 Task: Create a due date automation trigger when advanced on, on the monday of the week before a card is due add fields without custom field "Resume" set to a number lower or equal to 1 and greater than 10 at 11:00 AM.
Action: Mouse moved to (920, 289)
Screenshot: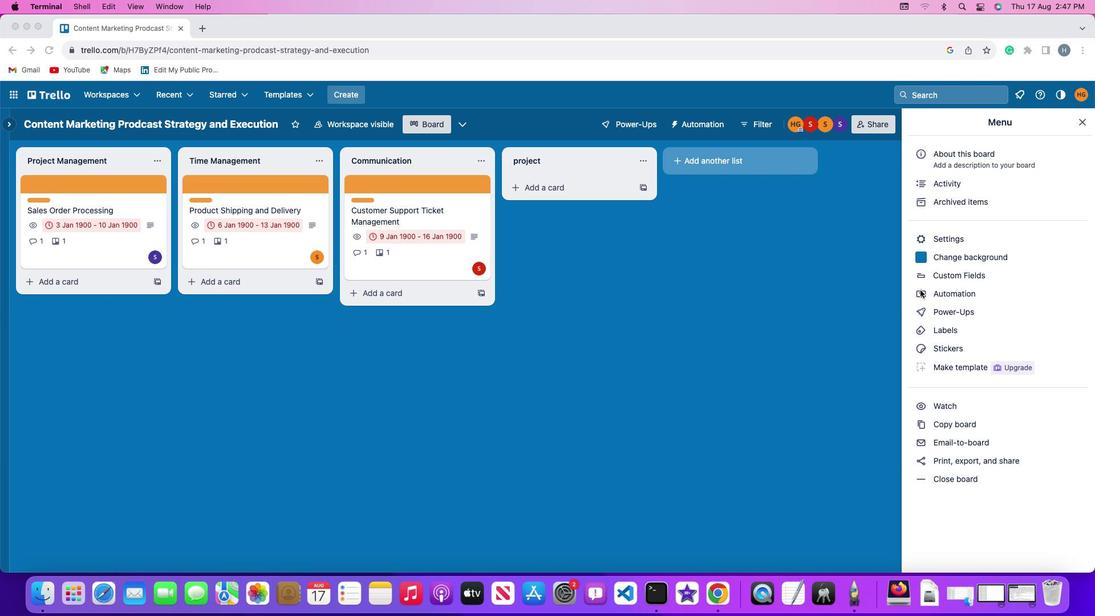
Action: Mouse pressed left at (920, 289)
Screenshot: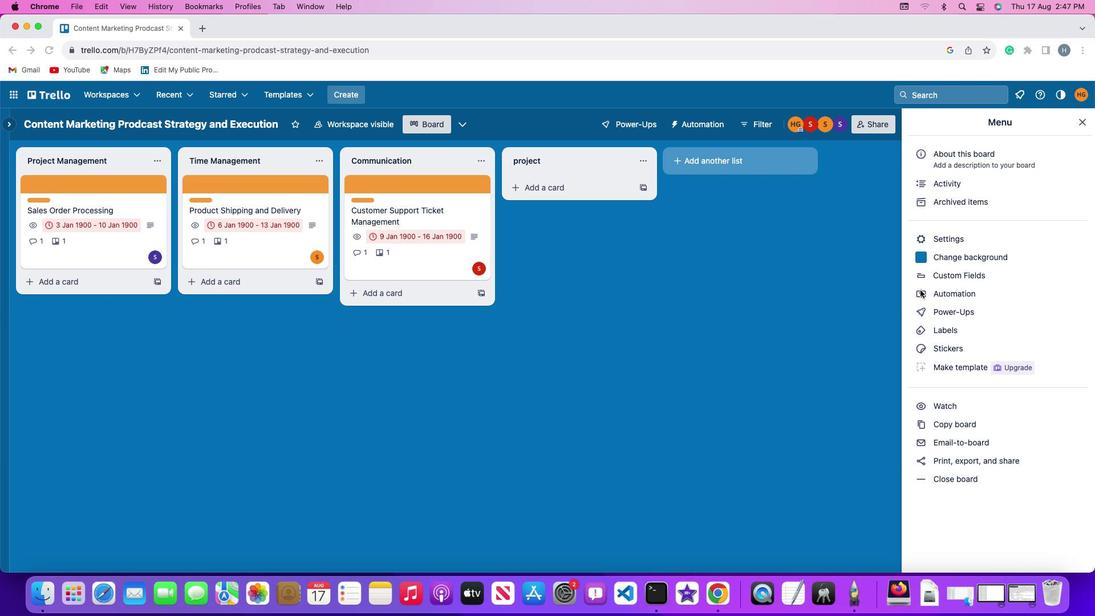 
Action: Mouse moved to (920, 289)
Screenshot: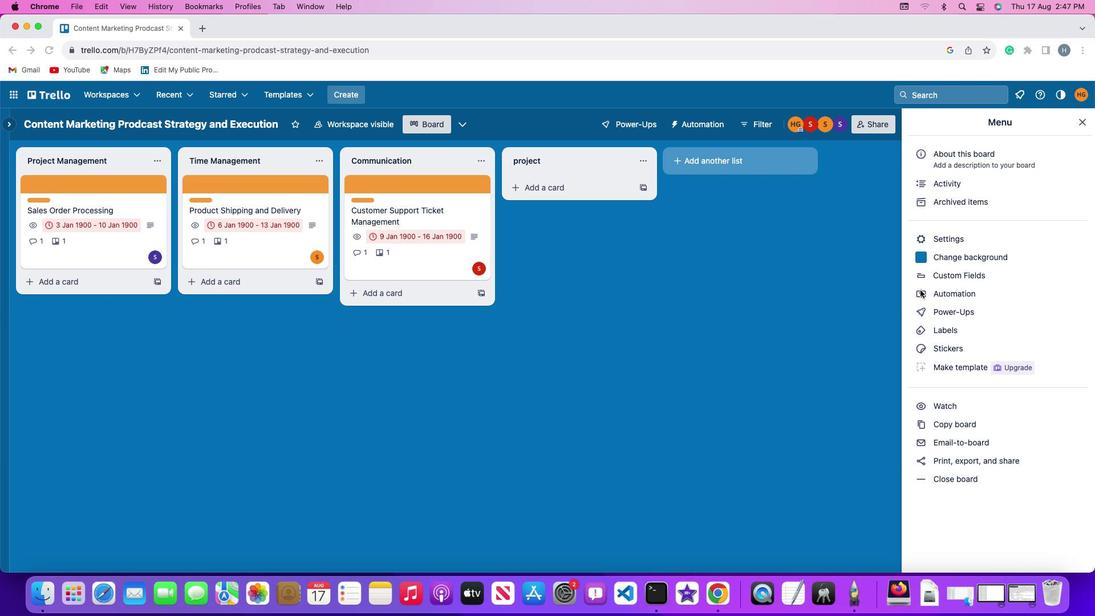 
Action: Mouse pressed left at (920, 289)
Screenshot: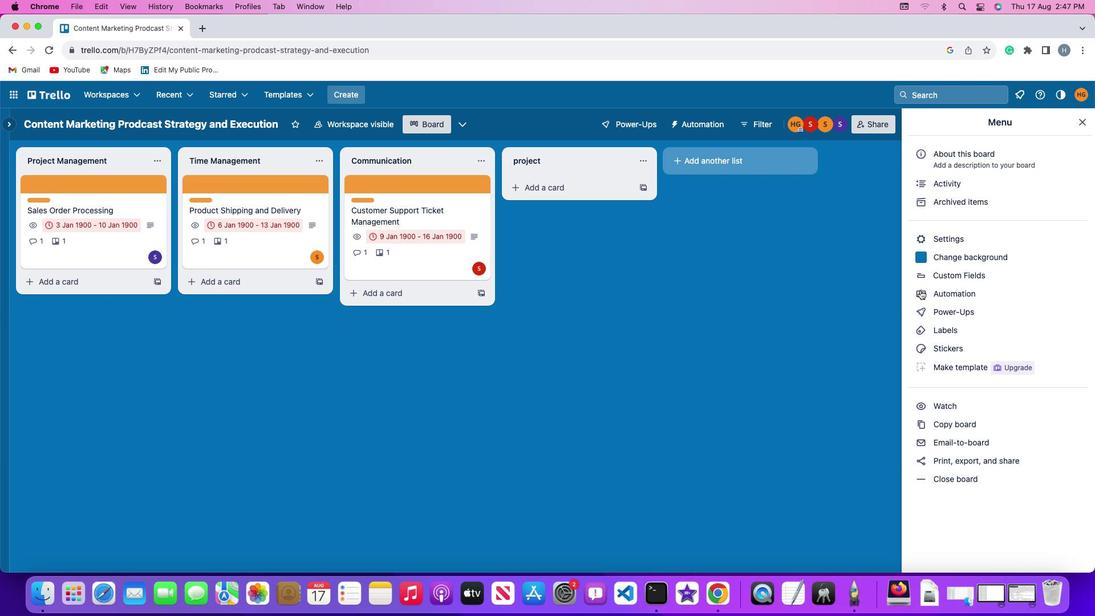 
Action: Mouse moved to (51, 266)
Screenshot: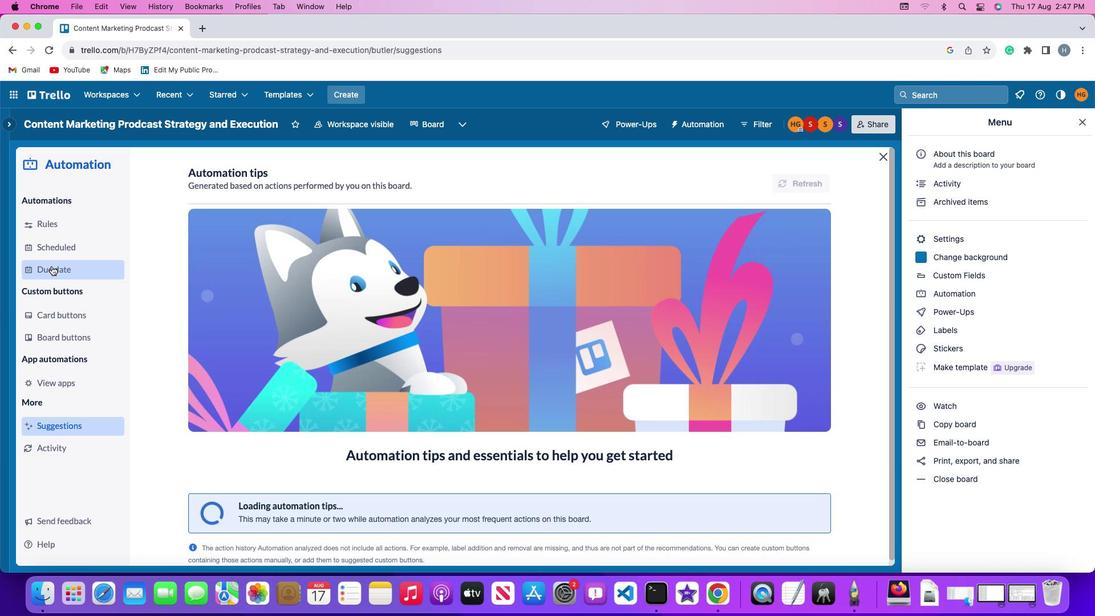 
Action: Mouse pressed left at (51, 266)
Screenshot: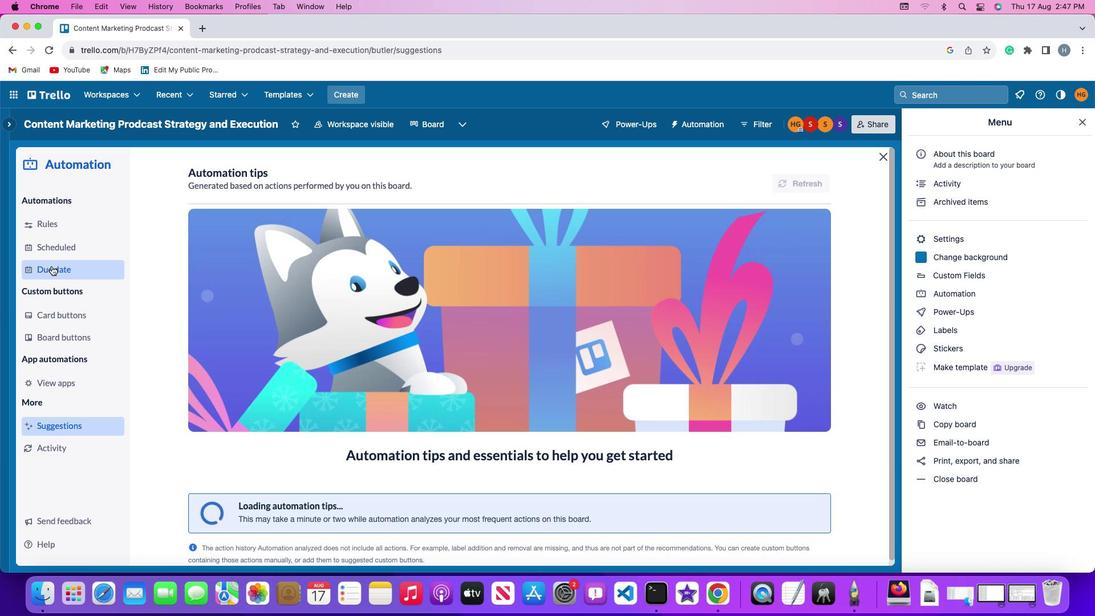 
Action: Mouse moved to (773, 176)
Screenshot: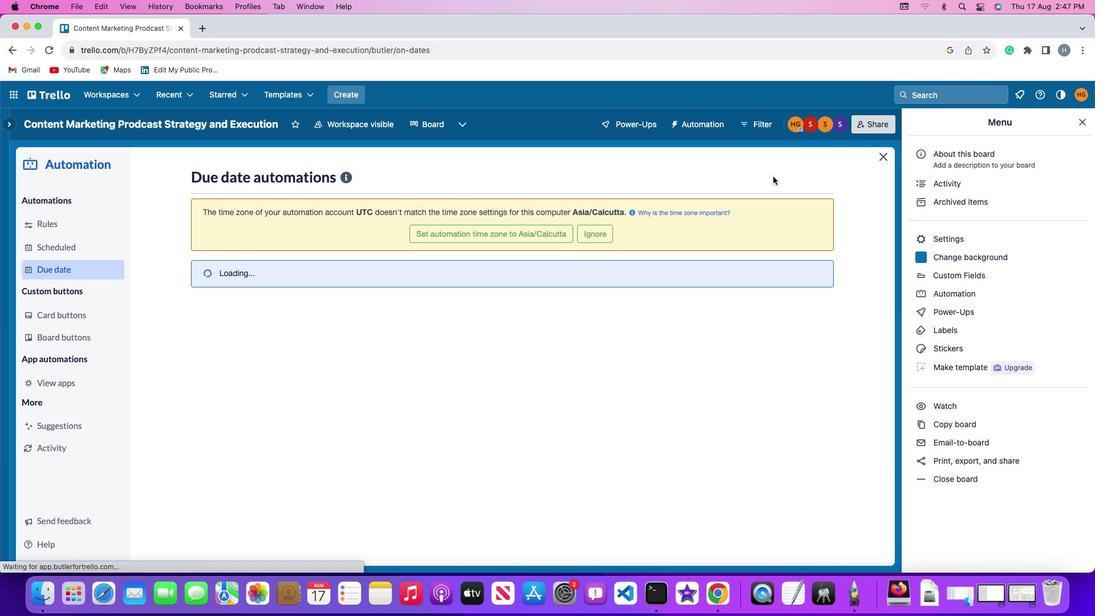 
Action: Mouse pressed left at (773, 176)
Screenshot: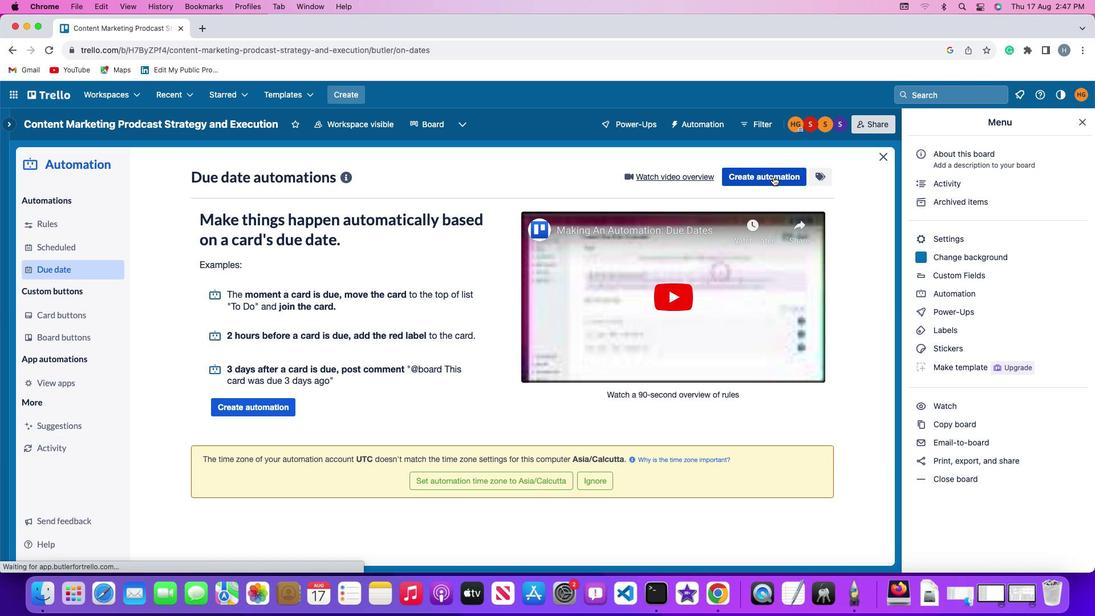 
Action: Mouse moved to (201, 282)
Screenshot: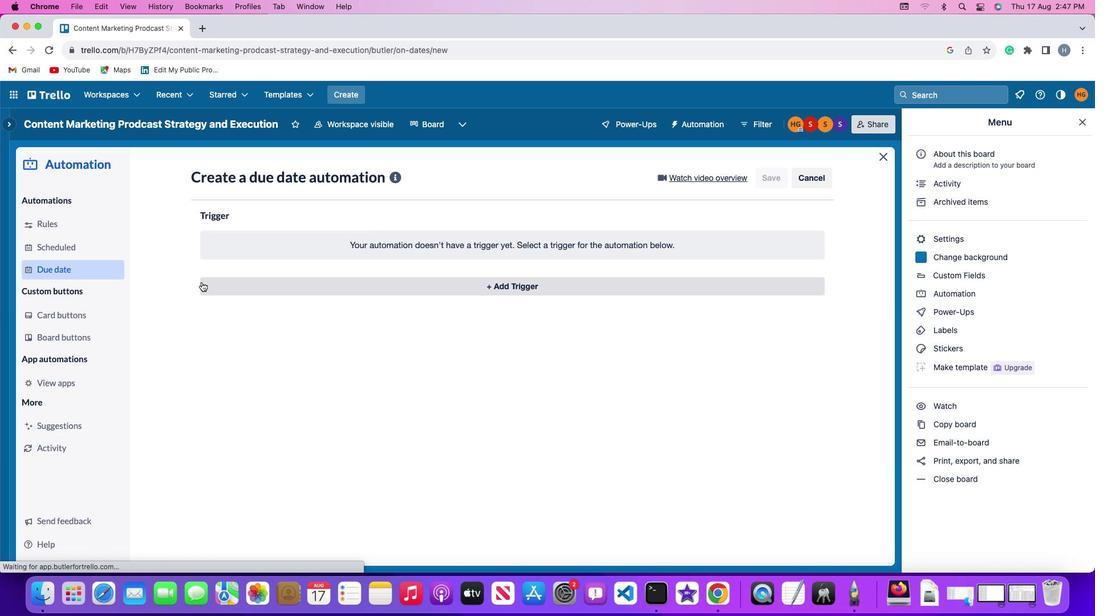 
Action: Mouse pressed left at (201, 282)
Screenshot: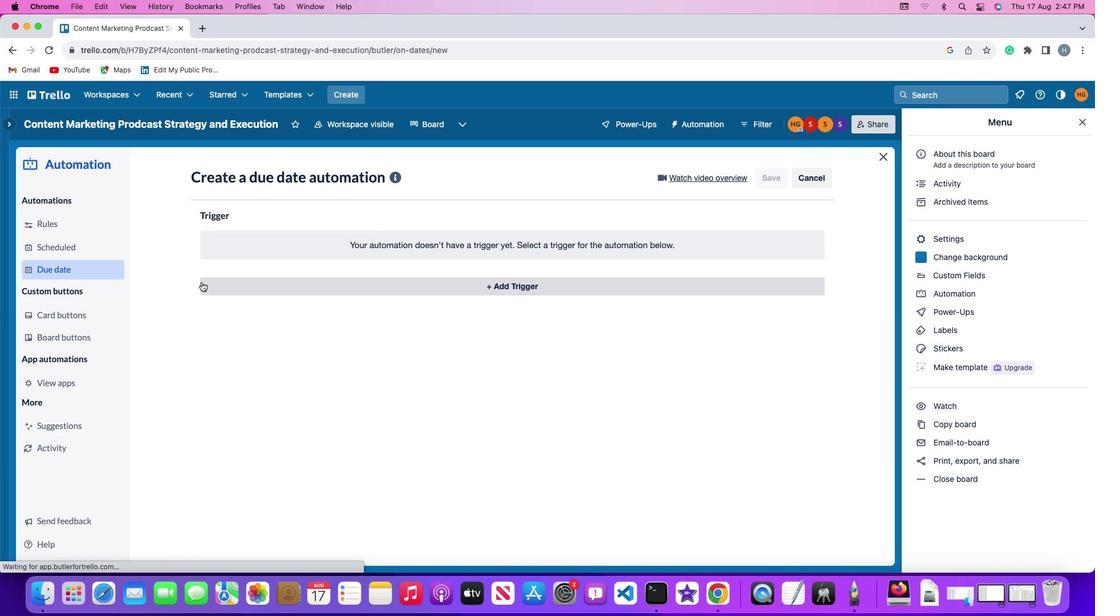 
Action: Mouse moved to (244, 491)
Screenshot: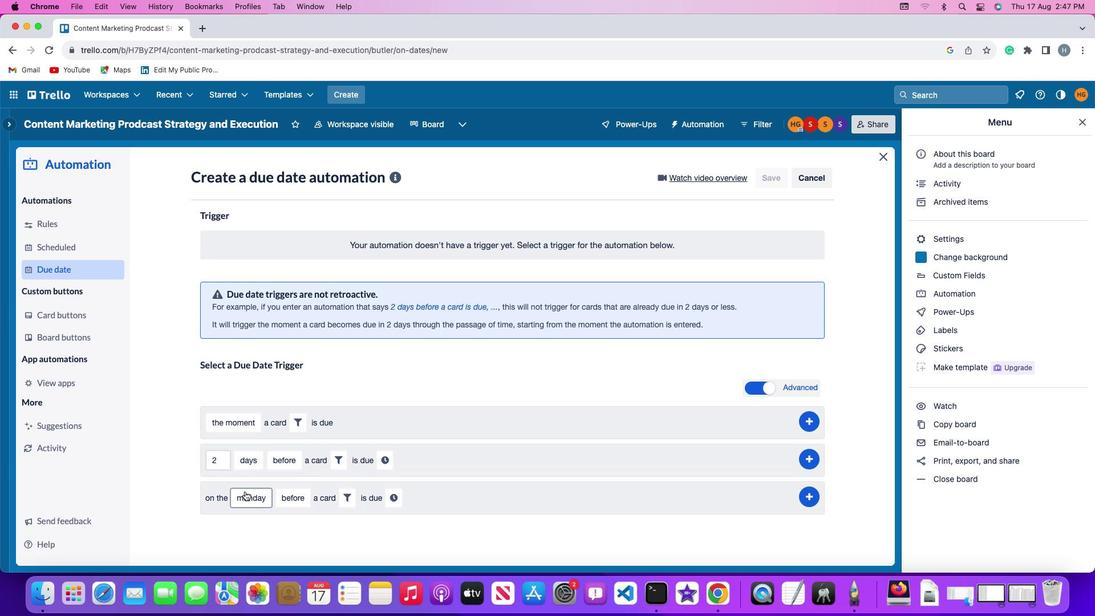 
Action: Mouse pressed left at (244, 491)
Screenshot: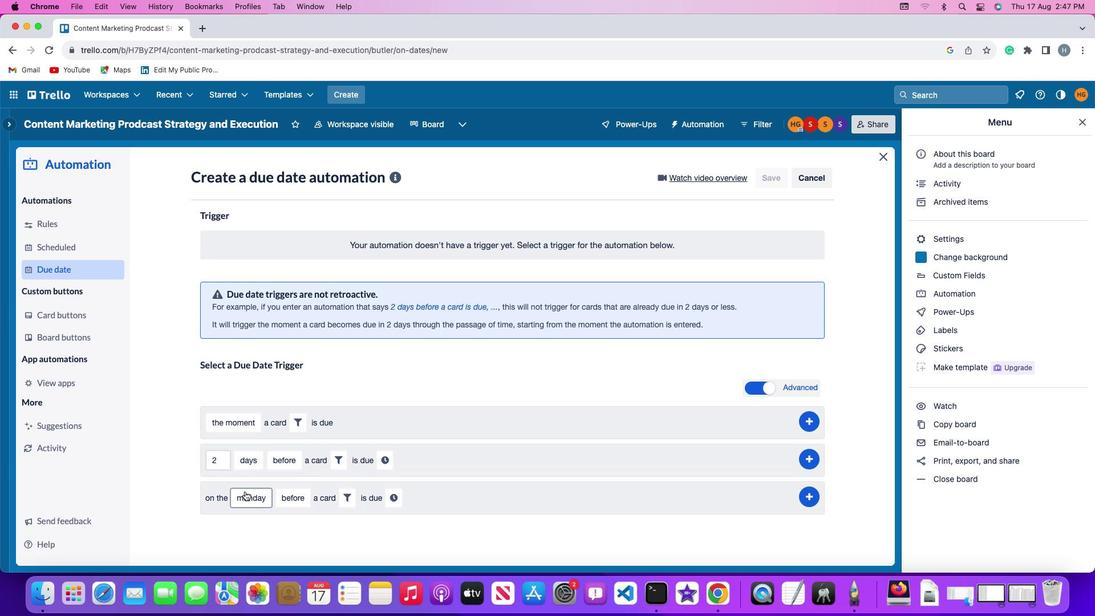 
Action: Mouse moved to (257, 340)
Screenshot: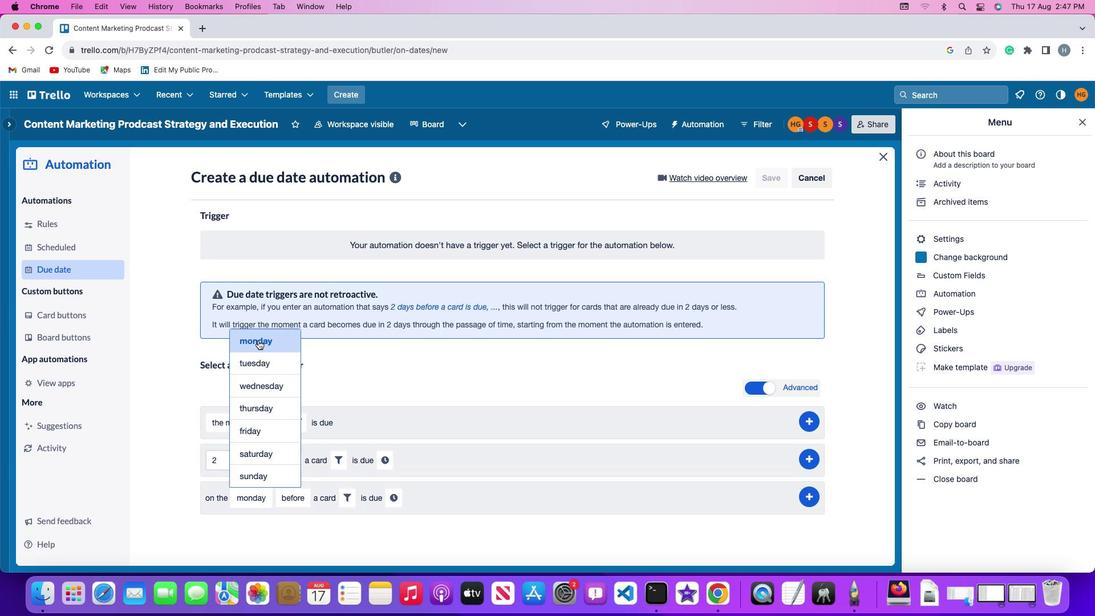 
Action: Mouse pressed left at (257, 340)
Screenshot: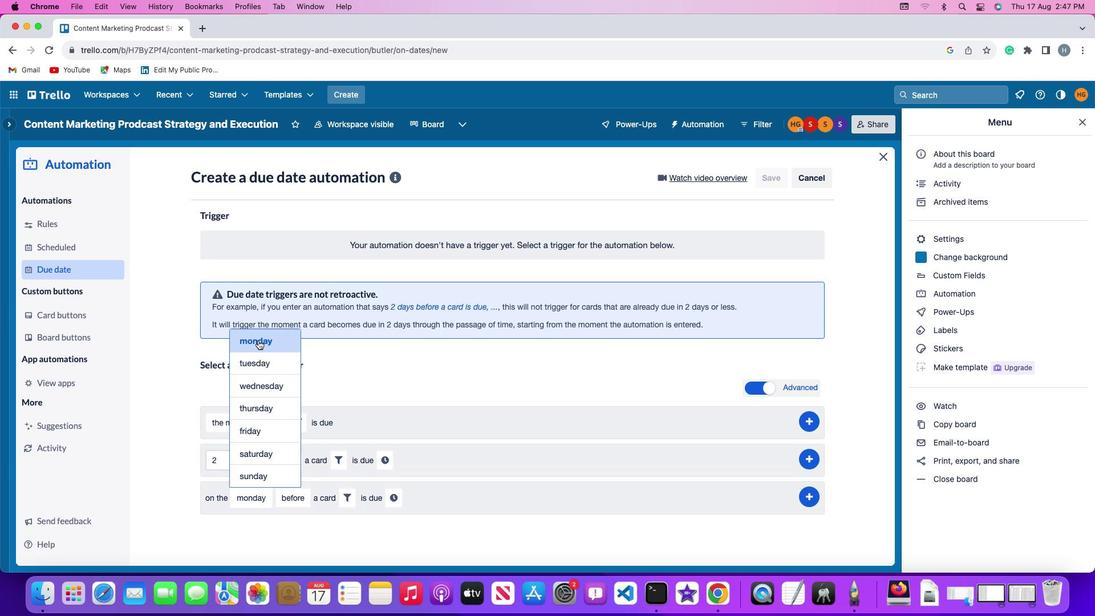 
Action: Mouse moved to (285, 487)
Screenshot: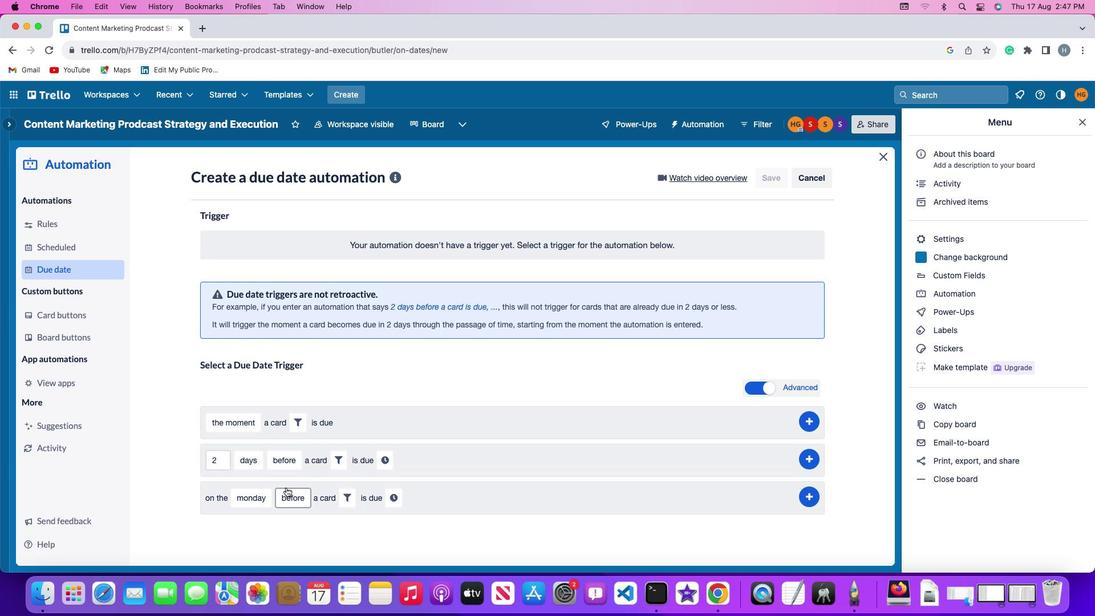 
Action: Mouse pressed left at (285, 487)
Screenshot: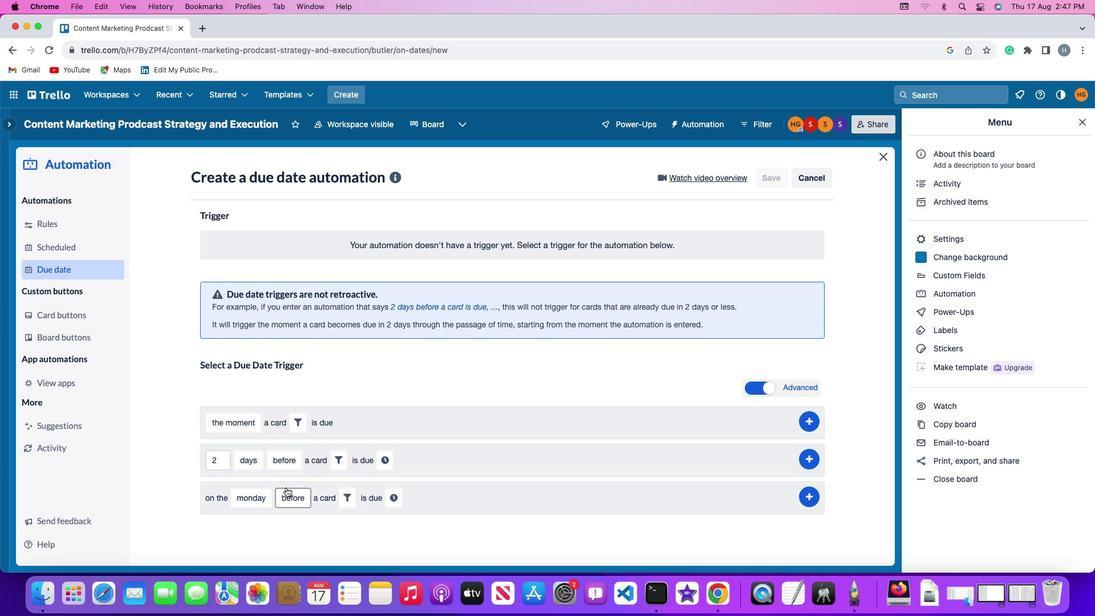 
Action: Mouse moved to (294, 475)
Screenshot: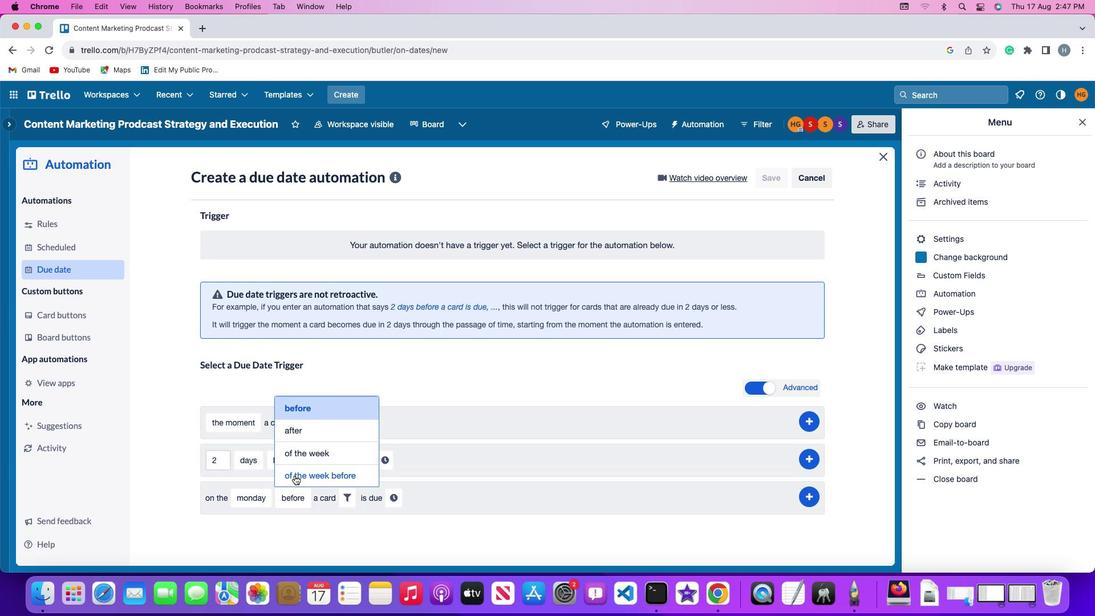 
Action: Mouse pressed left at (294, 475)
Screenshot: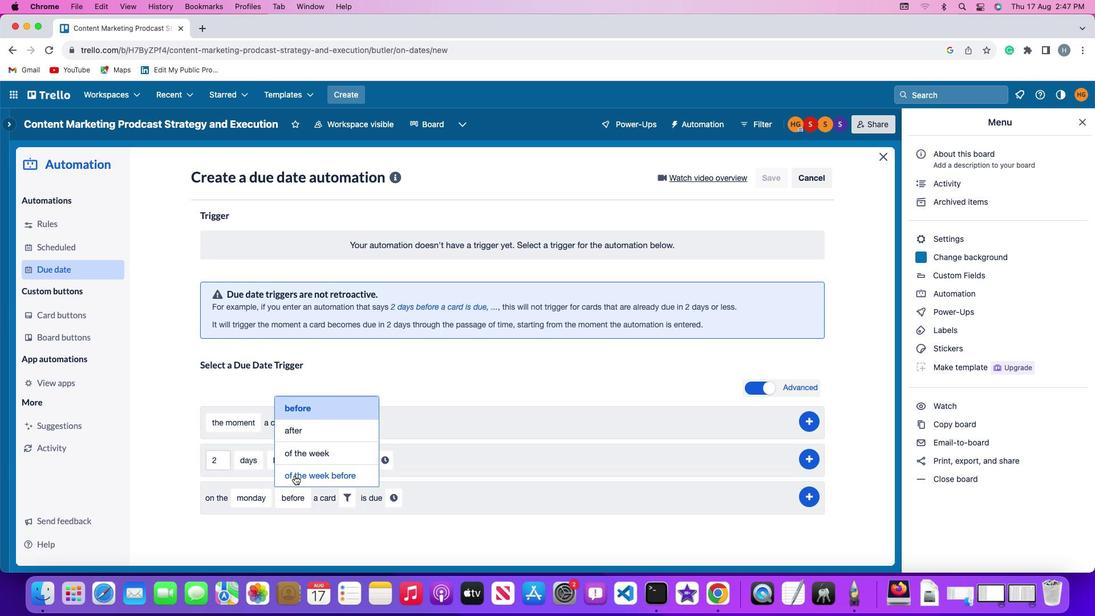 
Action: Mouse moved to (386, 498)
Screenshot: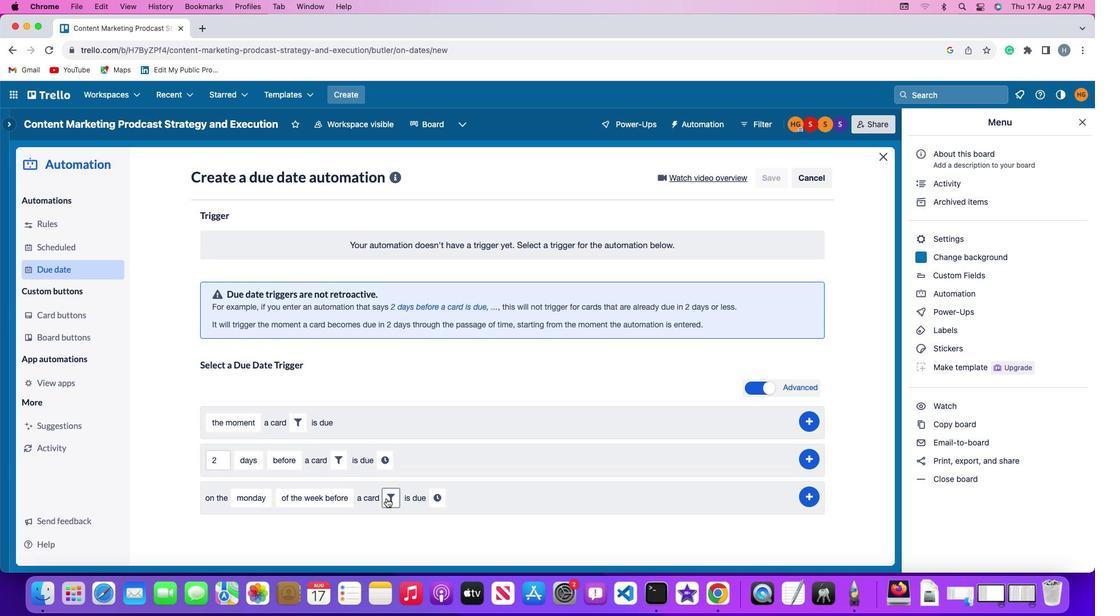 
Action: Mouse pressed left at (386, 498)
Screenshot: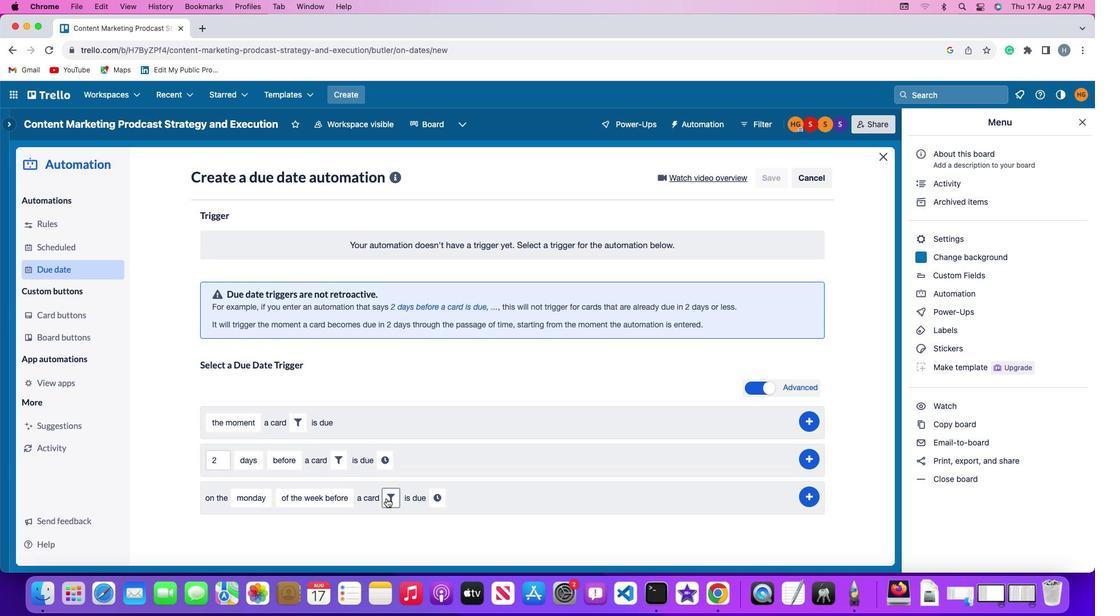 
Action: Mouse moved to (570, 538)
Screenshot: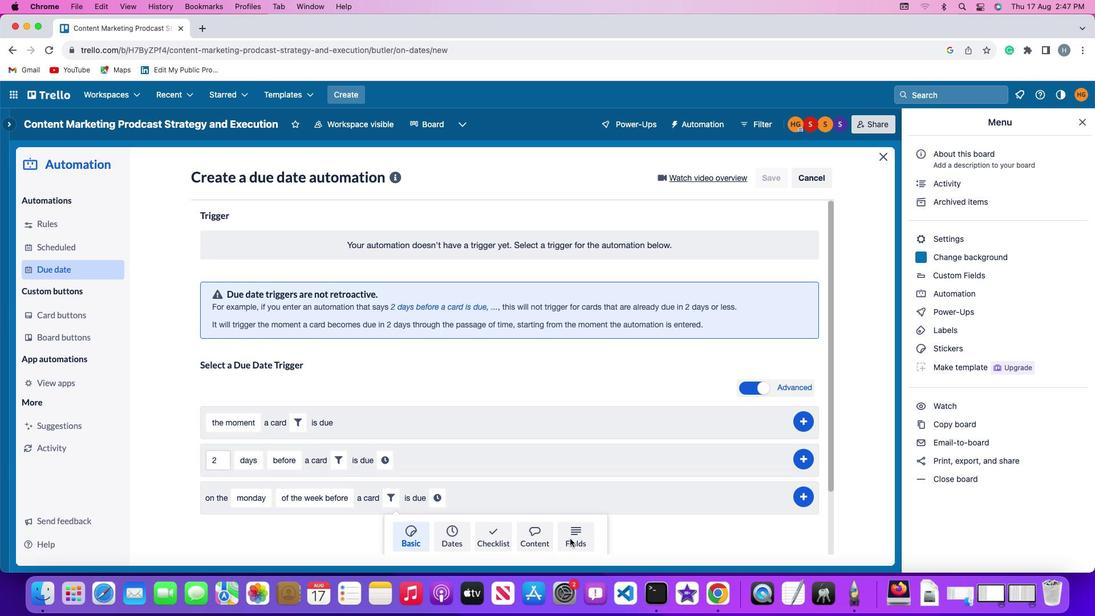
Action: Mouse pressed left at (570, 538)
Screenshot: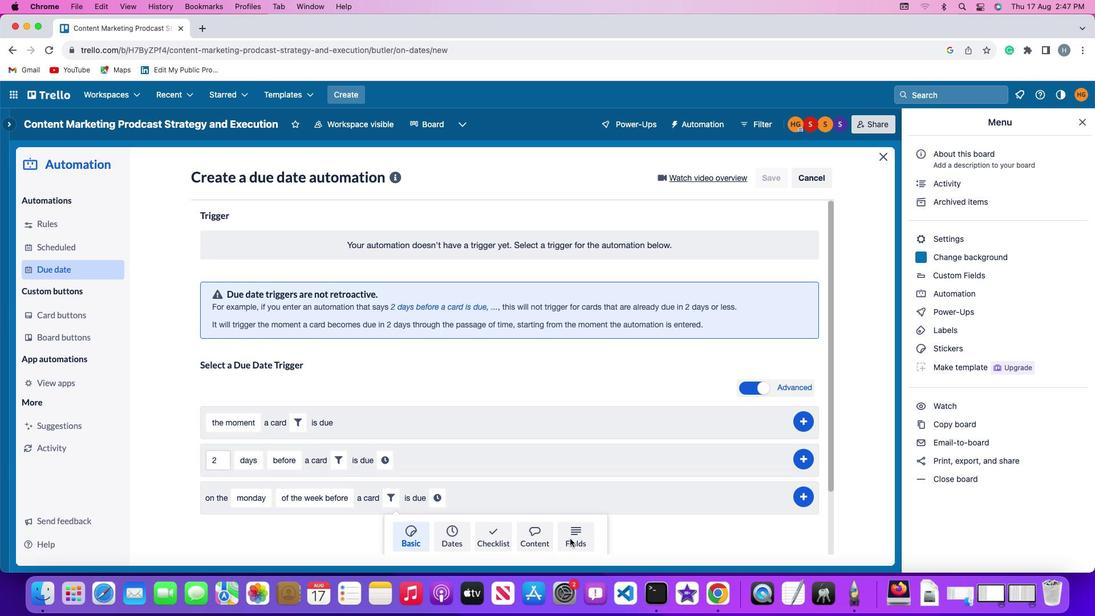 
Action: Mouse moved to (338, 527)
Screenshot: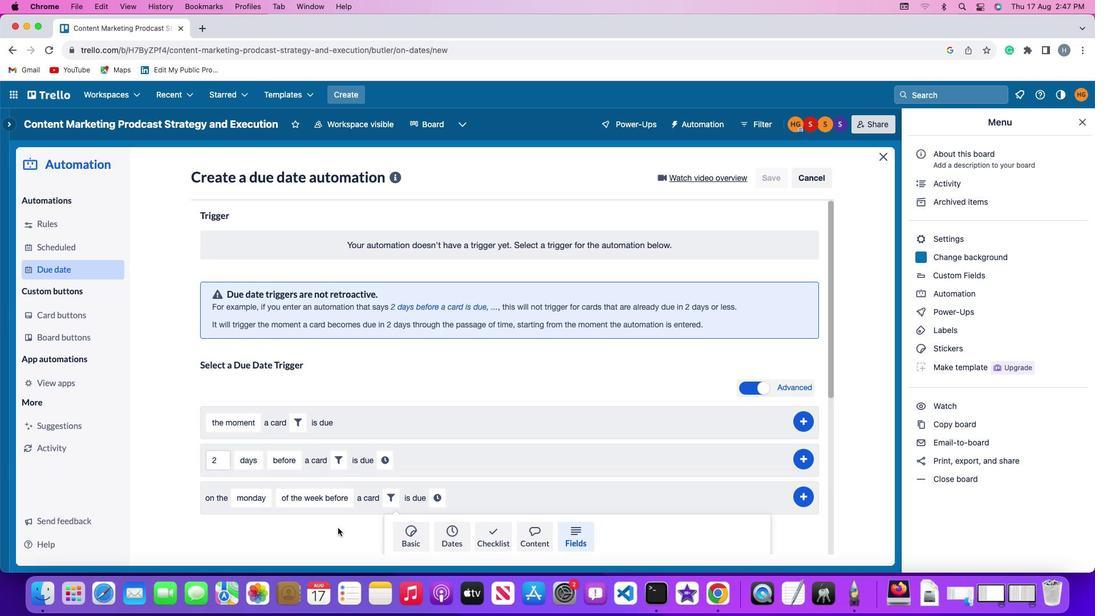 
Action: Mouse scrolled (338, 527) with delta (0, 0)
Screenshot: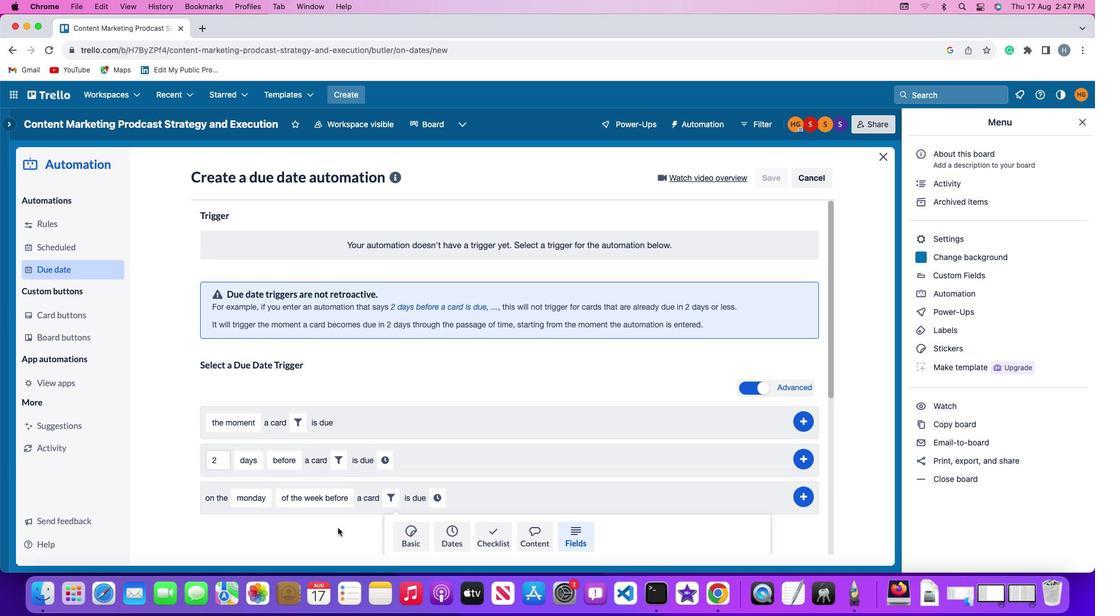 
Action: Mouse scrolled (338, 527) with delta (0, 0)
Screenshot: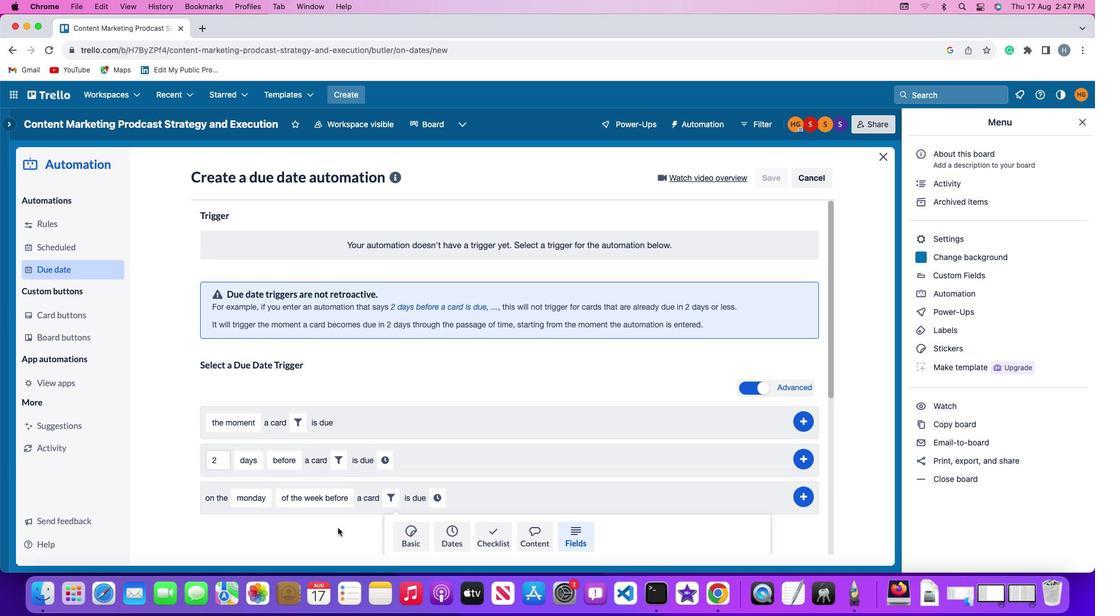 
Action: Mouse scrolled (338, 527) with delta (0, -1)
Screenshot: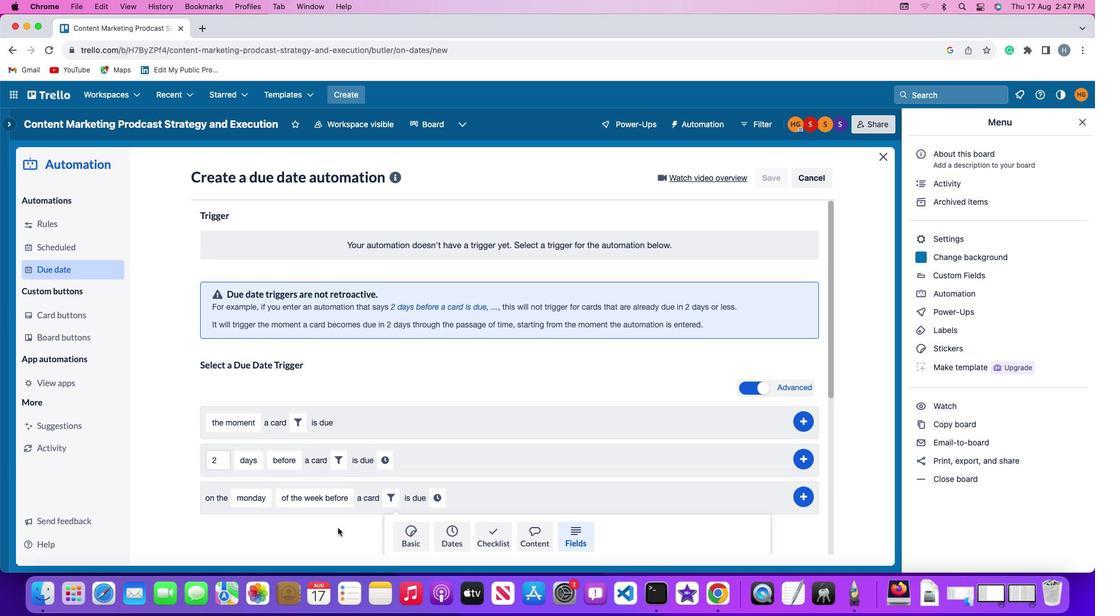 
Action: Mouse scrolled (338, 527) with delta (0, -2)
Screenshot: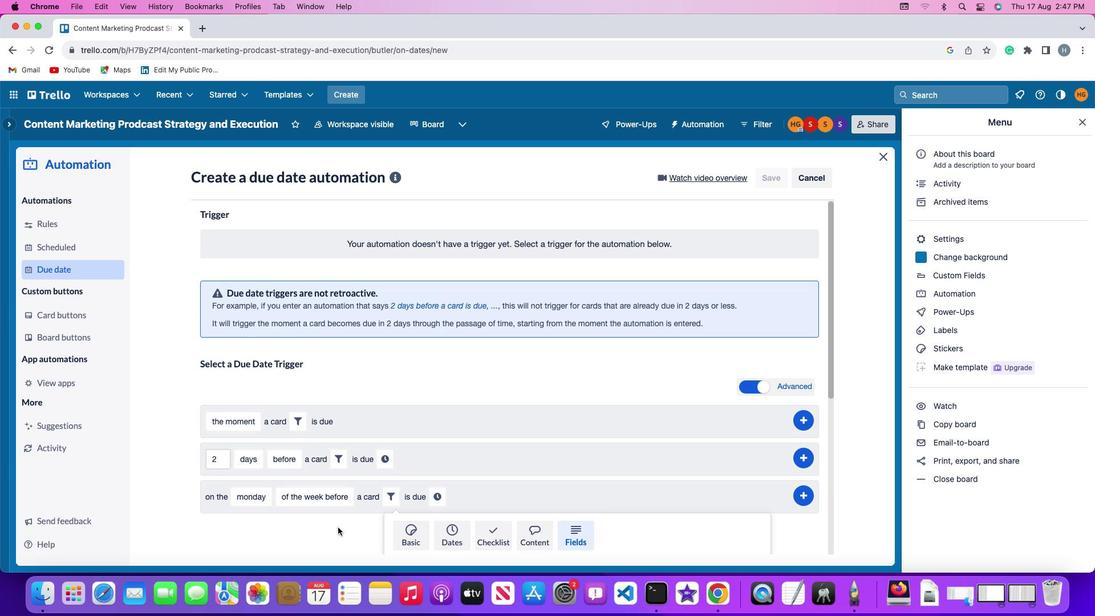 
Action: Mouse moved to (337, 526)
Screenshot: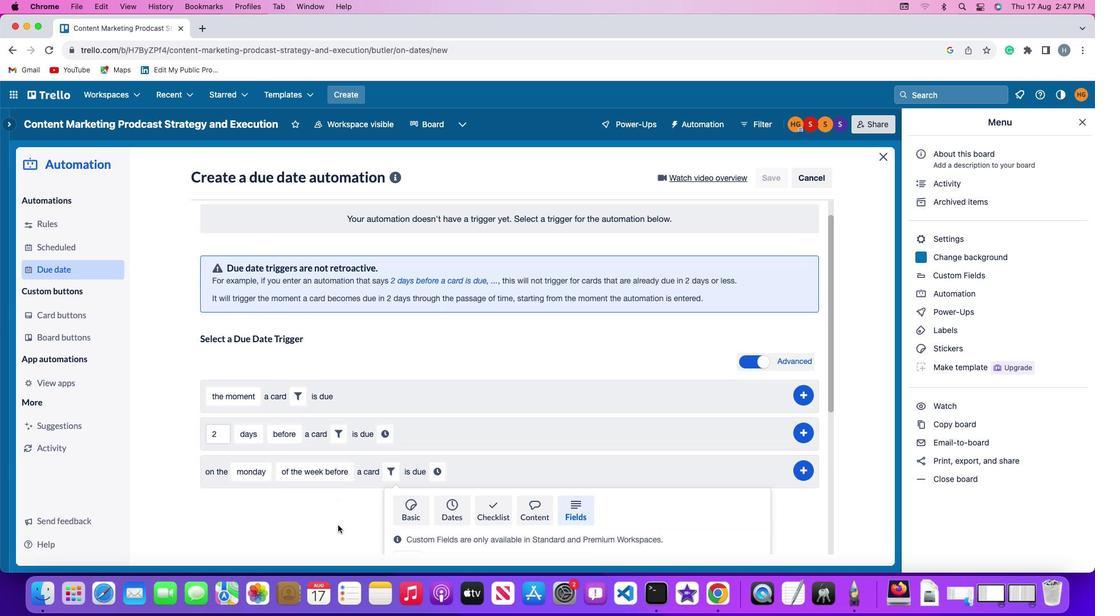 
Action: Mouse scrolled (337, 526) with delta (0, -3)
Screenshot: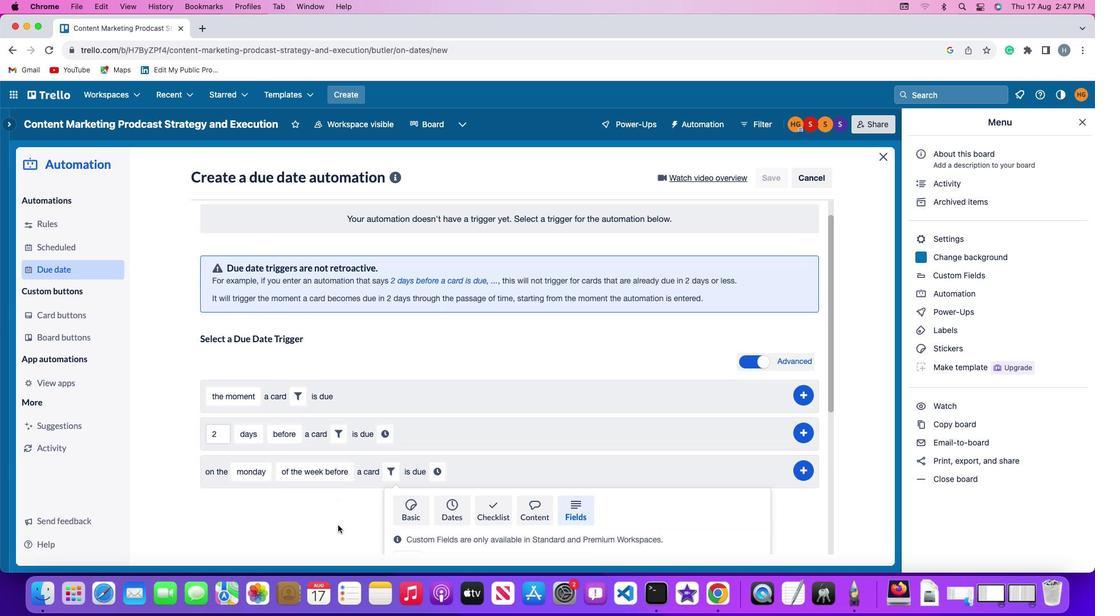 
Action: Mouse moved to (338, 524)
Screenshot: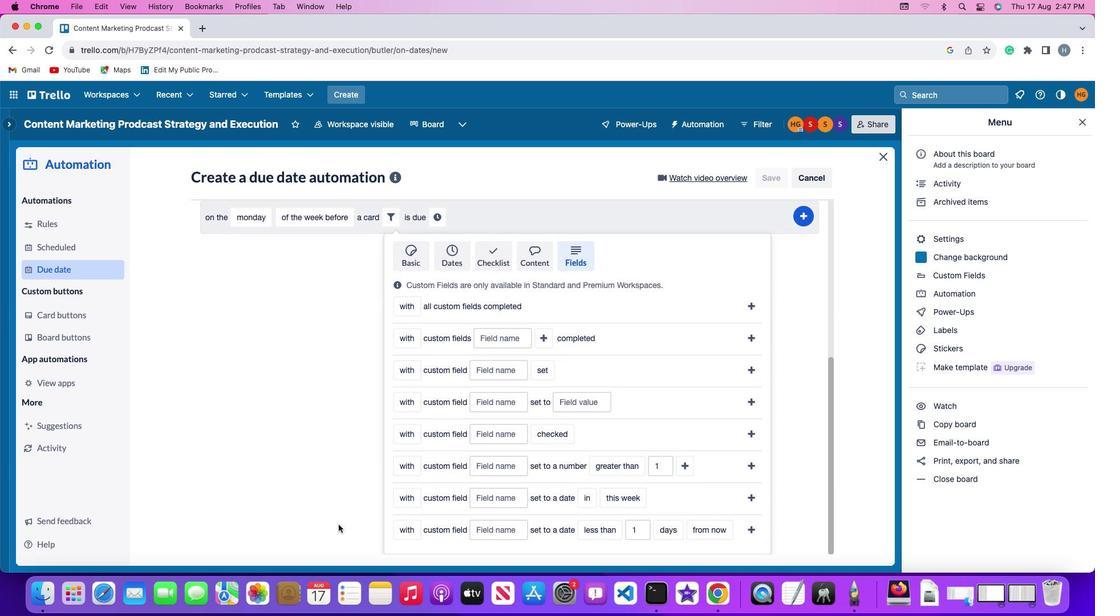 
Action: Mouse scrolled (338, 524) with delta (0, 0)
Screenshot: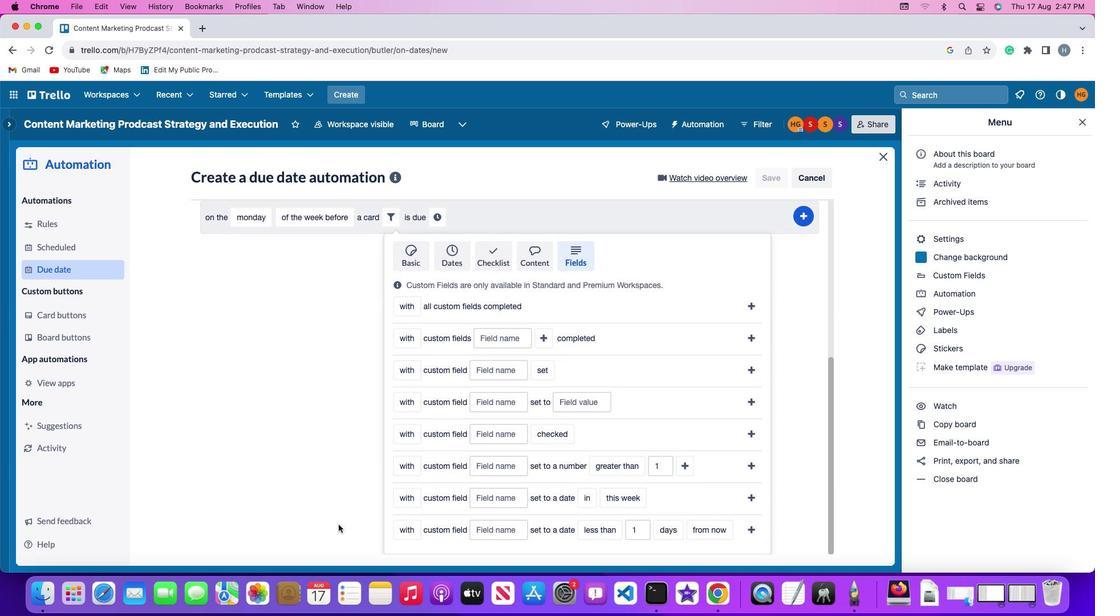 
Action: Mouse scrolled (338, 524) with delta (0, 0)
Screenshot: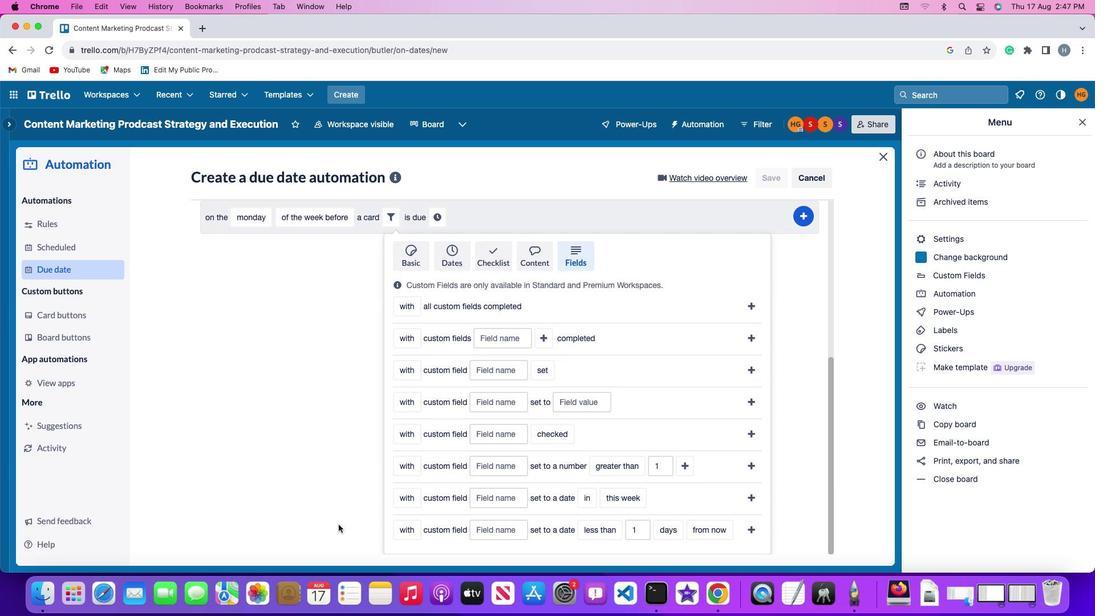 
Action: Mouse scrolled (338, 524) with delta (0, -1)
Screenshot: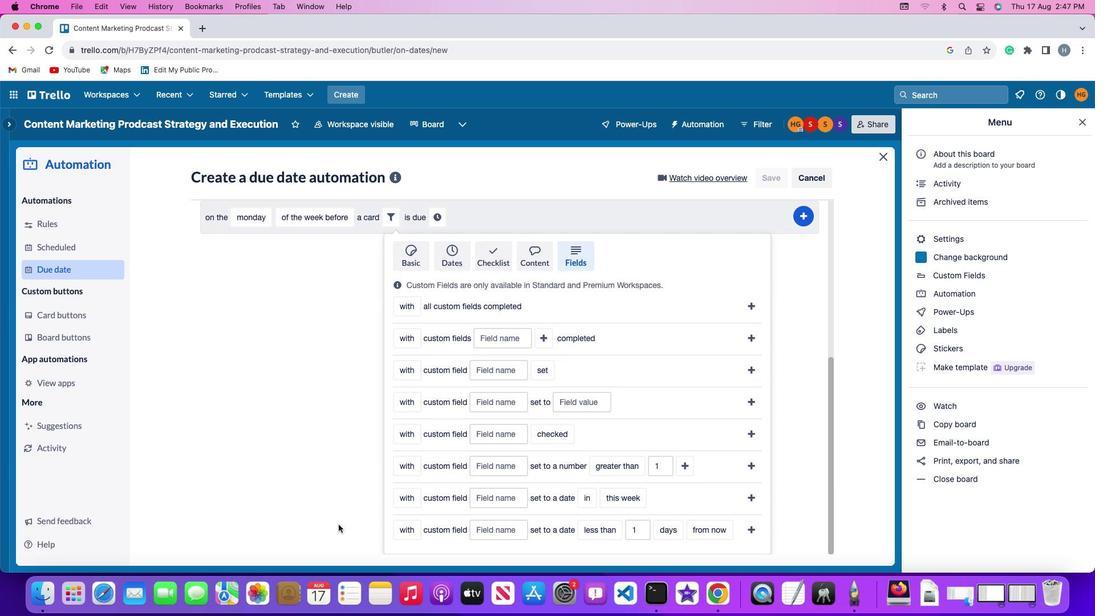 
Action: Mouse scrolled (338, 524) with delta (0, -2)
Screenshot: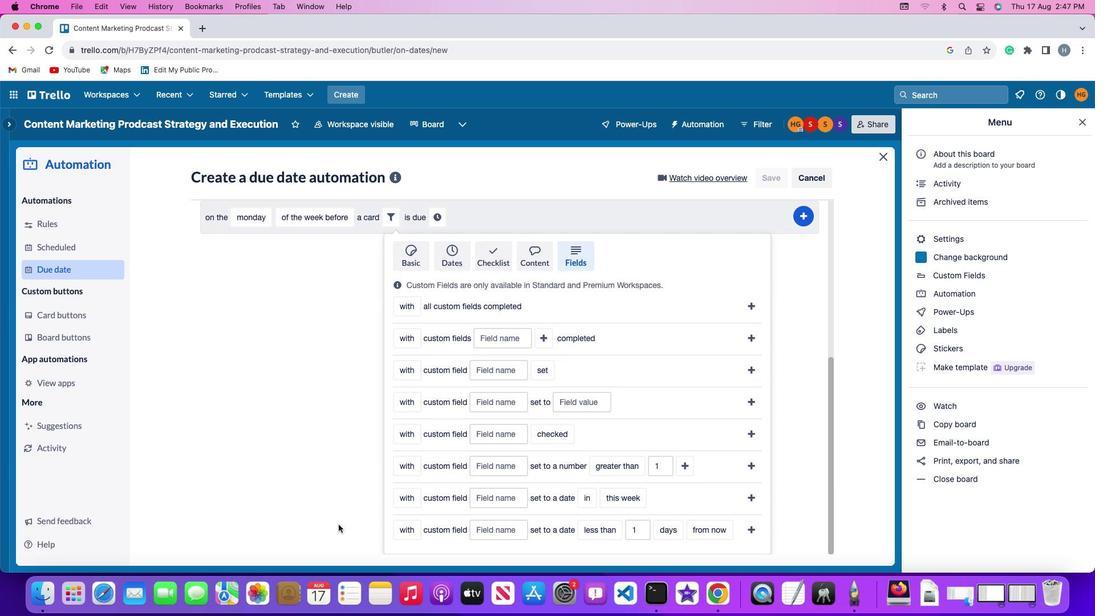 
Action: Mouse scrolled (338, 524) with delta (0, -3)
Screenshot: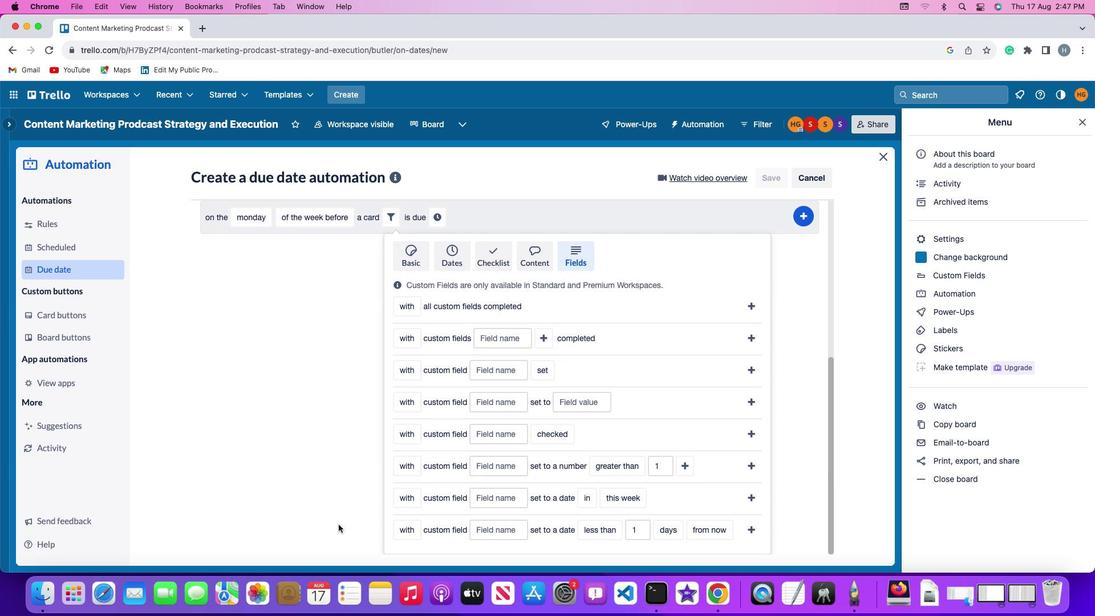 
Action: Mouse moved to (418, 466)
Screenshot: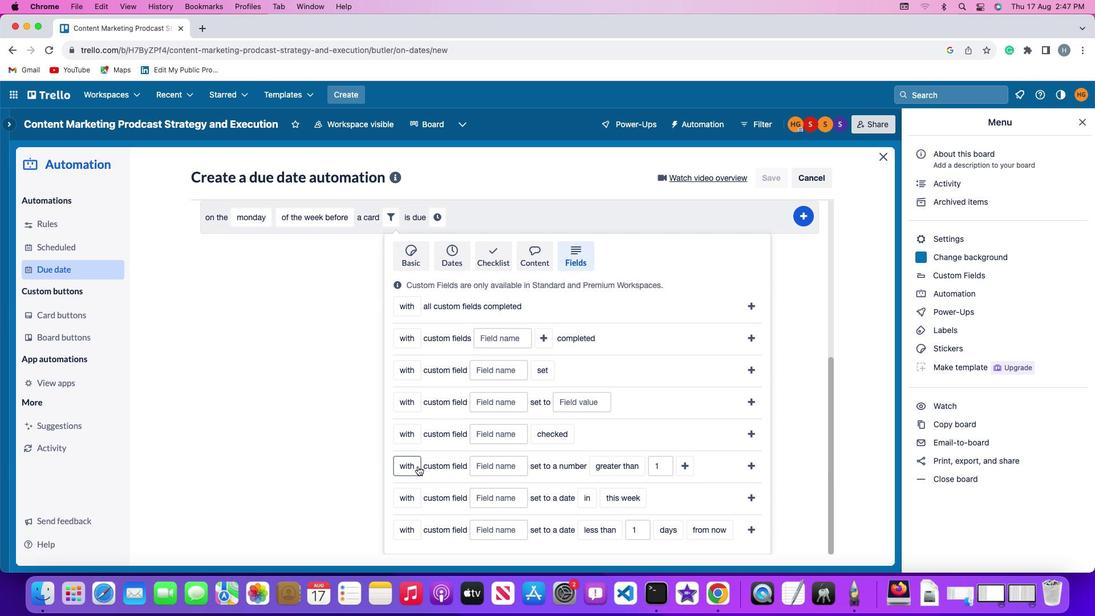 
Action: Mouse pressed left at (418, 466)
Screenshot: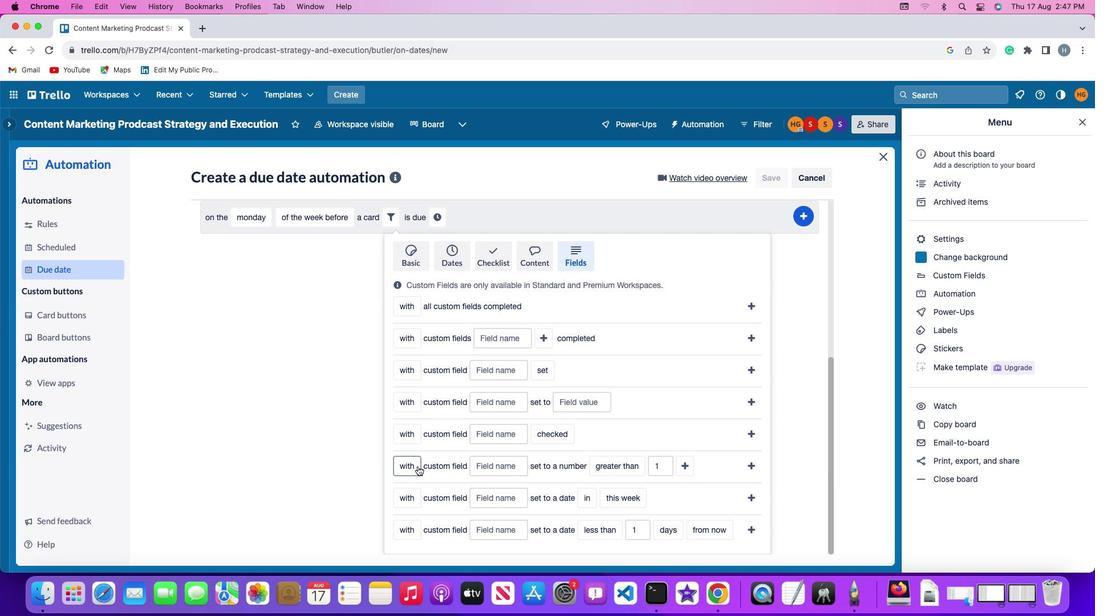 
Action: Mouse moved to (411, 507)
Screenshot: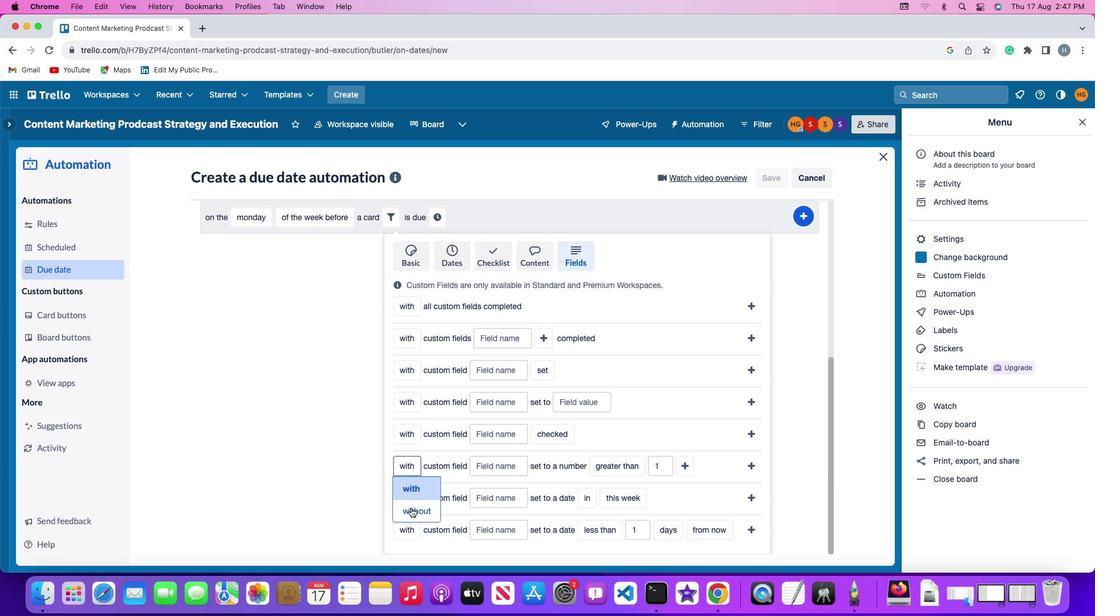 
Action: Mouse pressed left at (411, 507)
Screenshot: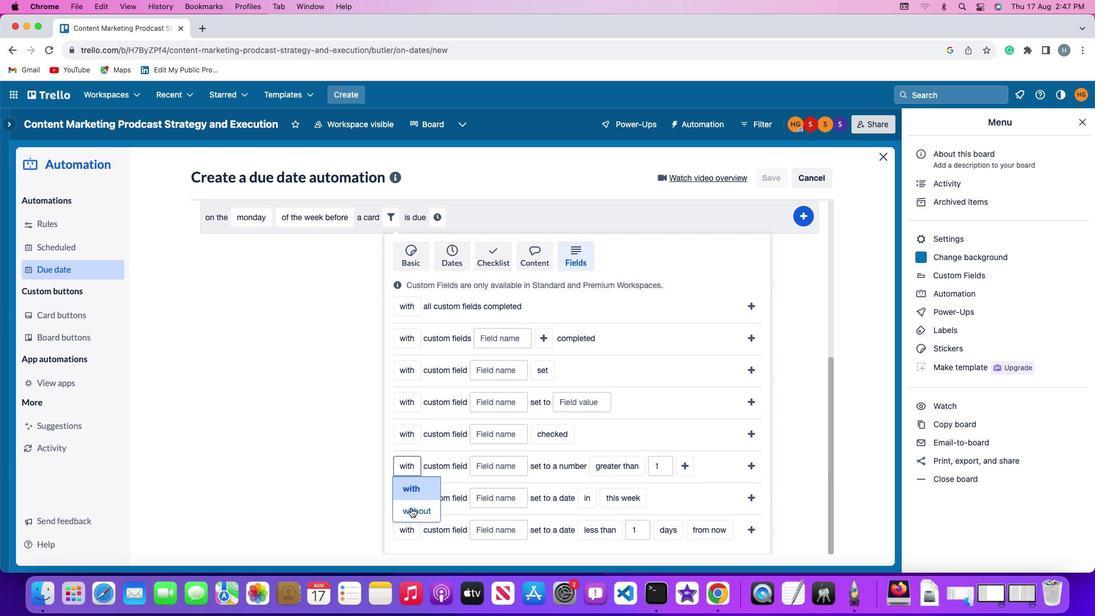 
Action: Mouse moved to (487, 471)
Screenshot: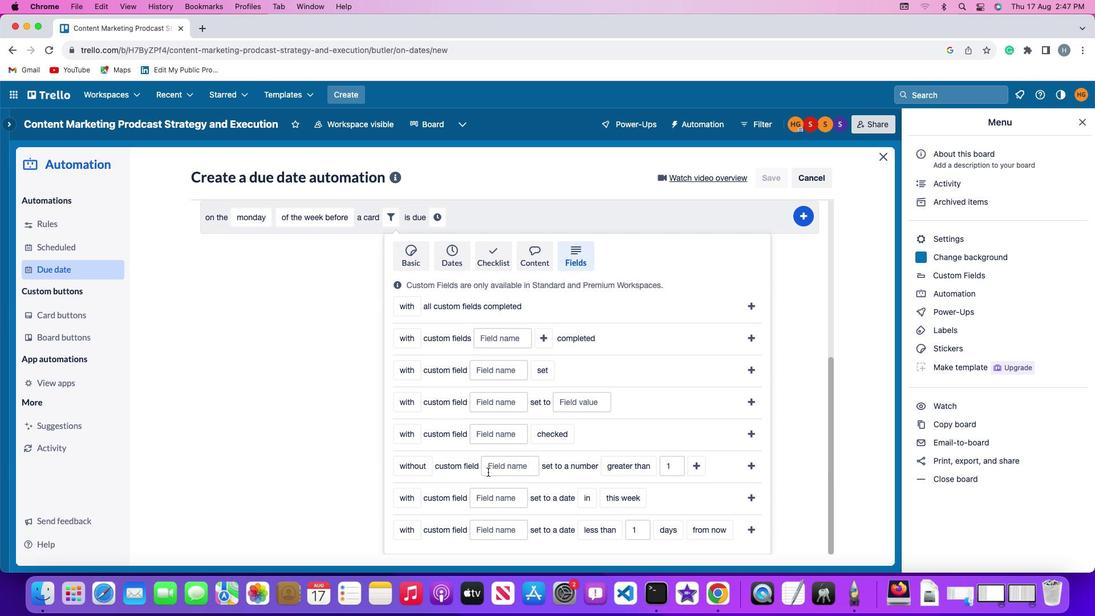 
Action: Mouse pressed left at (487, 471)
Screenshot: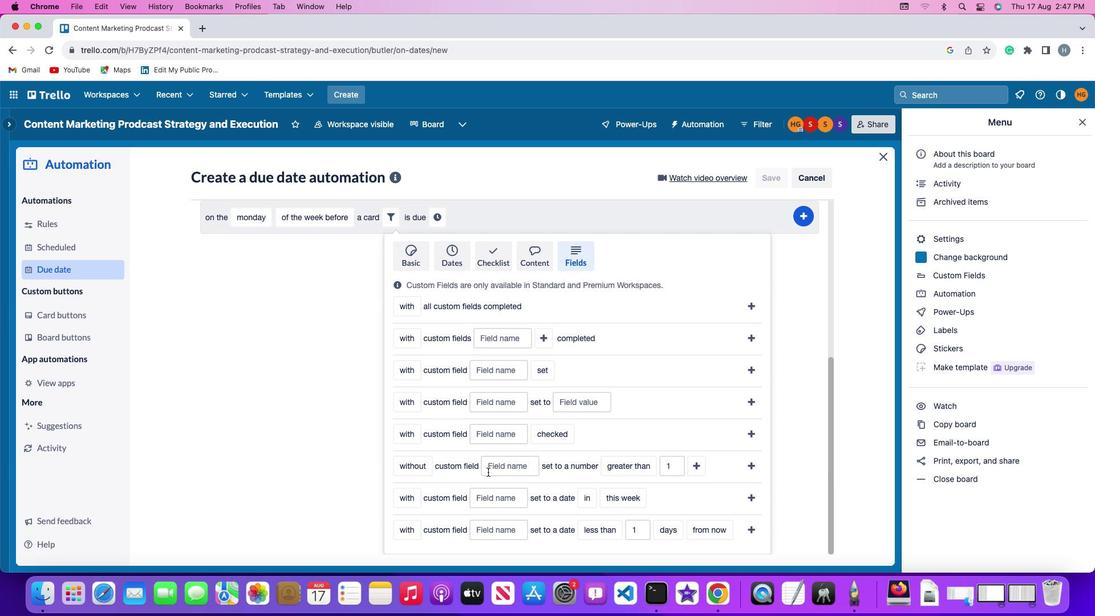 
Action: Mouse moved to (488, 471)
Screenshot: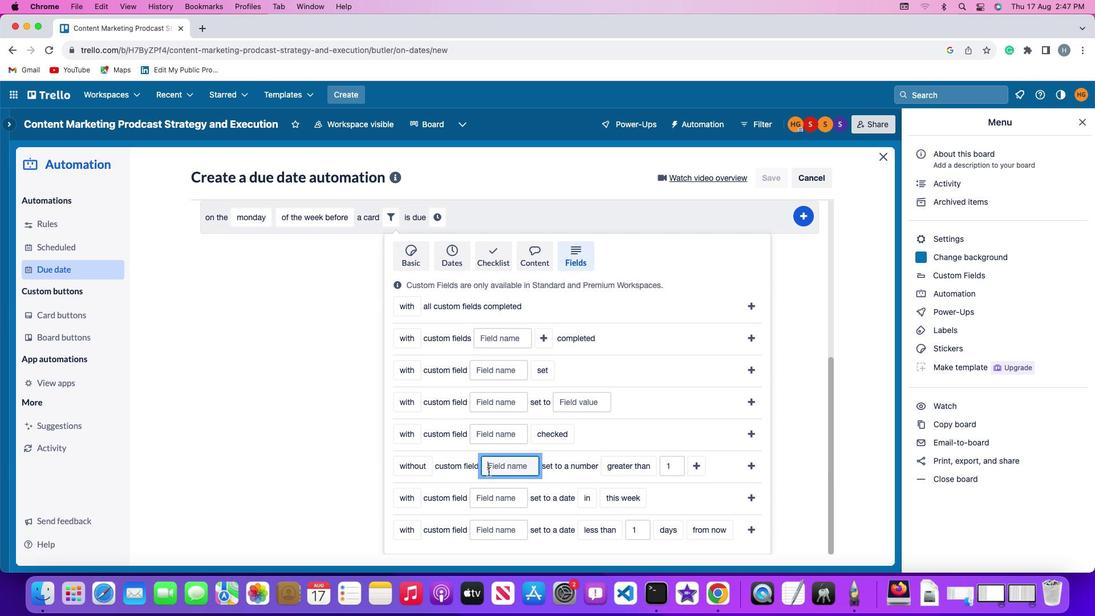 
Action: Key pressed Key.shift'R''e''s''u''m''e'
Screenshot: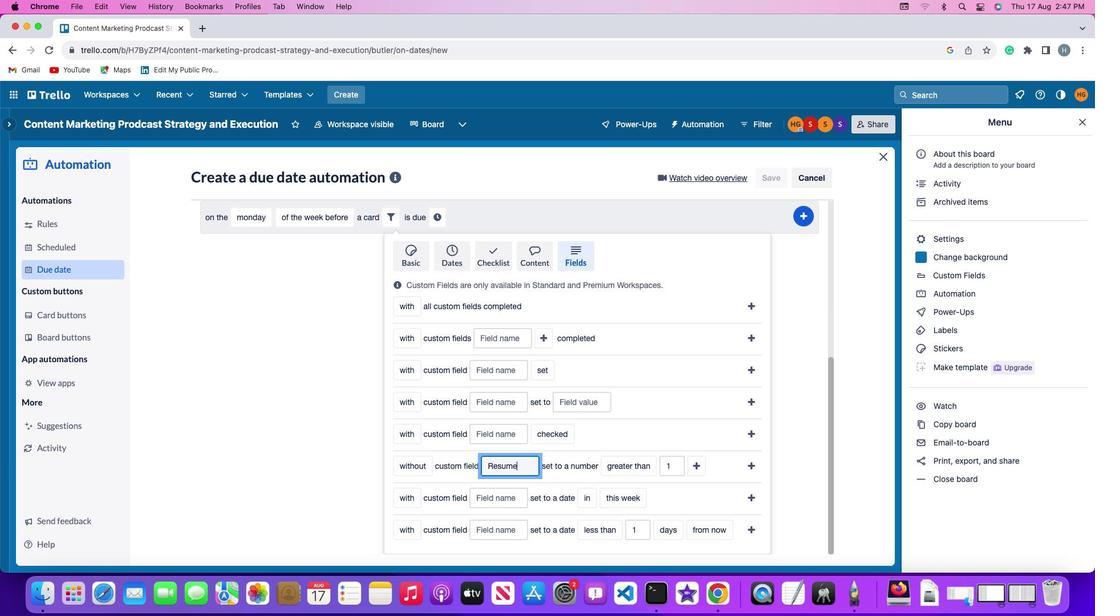 
Action: Mouse moved to (654, 466)
Screenshot: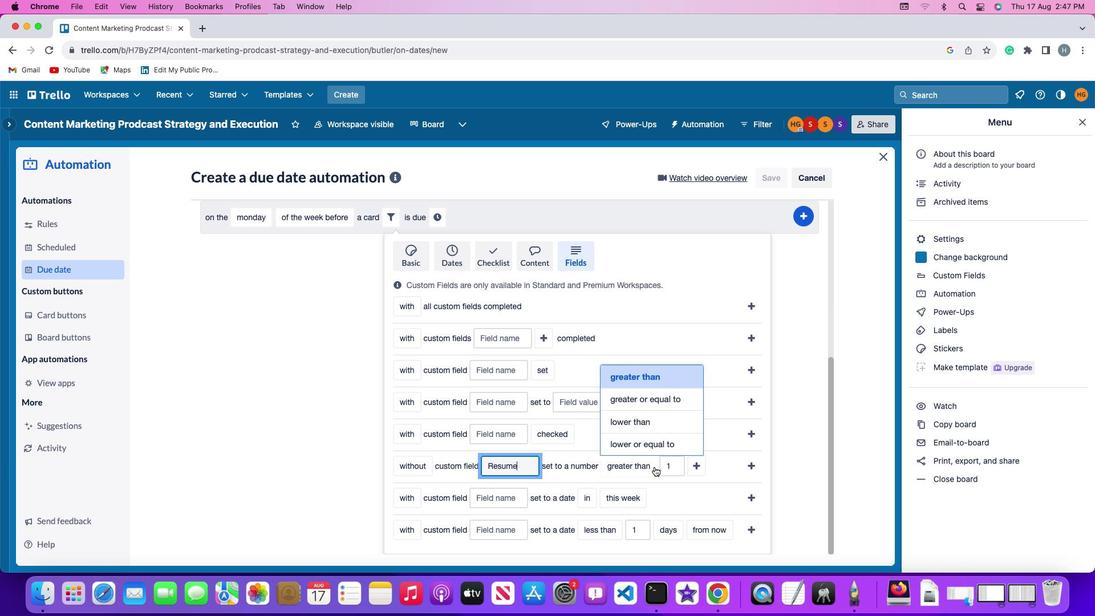 
Action: Mouse pressed left at (654, 466)
Screenshot: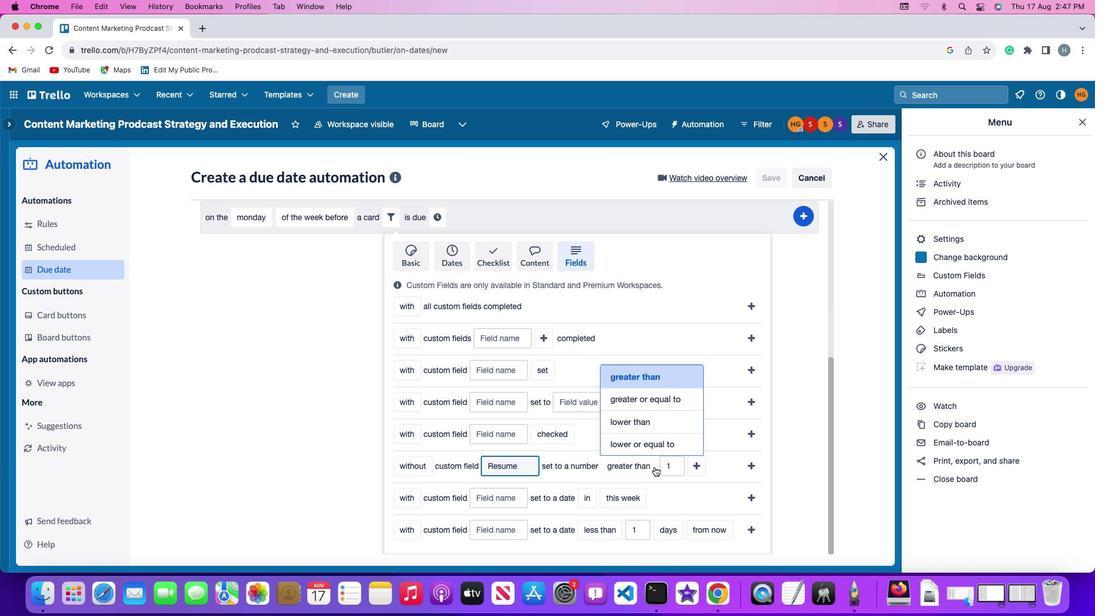 
Action: Mouse moved to (650, 441)
Screenshot: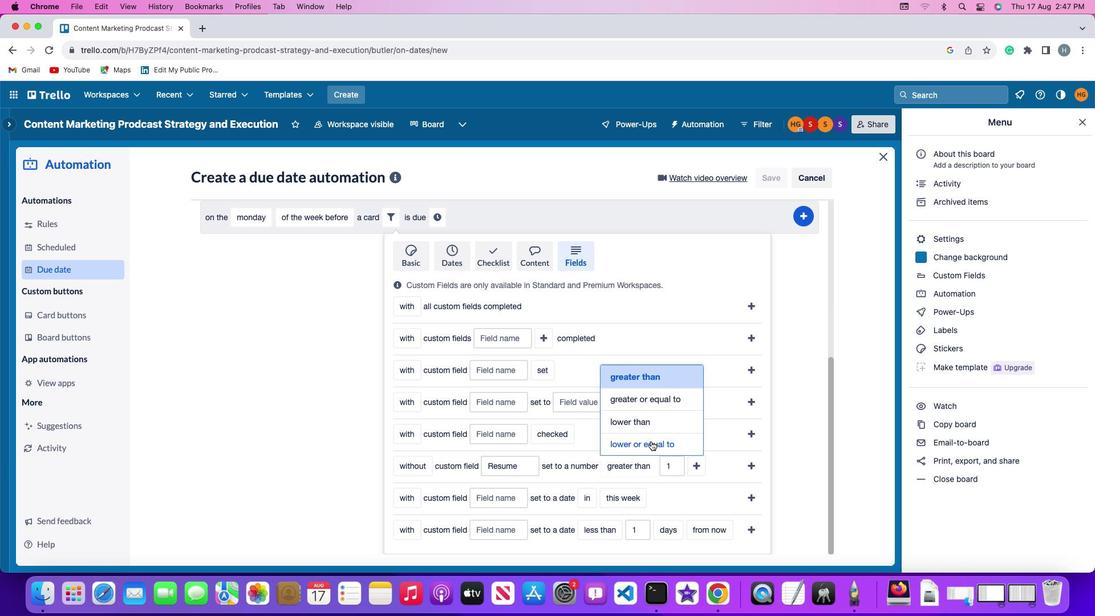 
Action: Mouse pressed left at (650, 441)
Screenshot: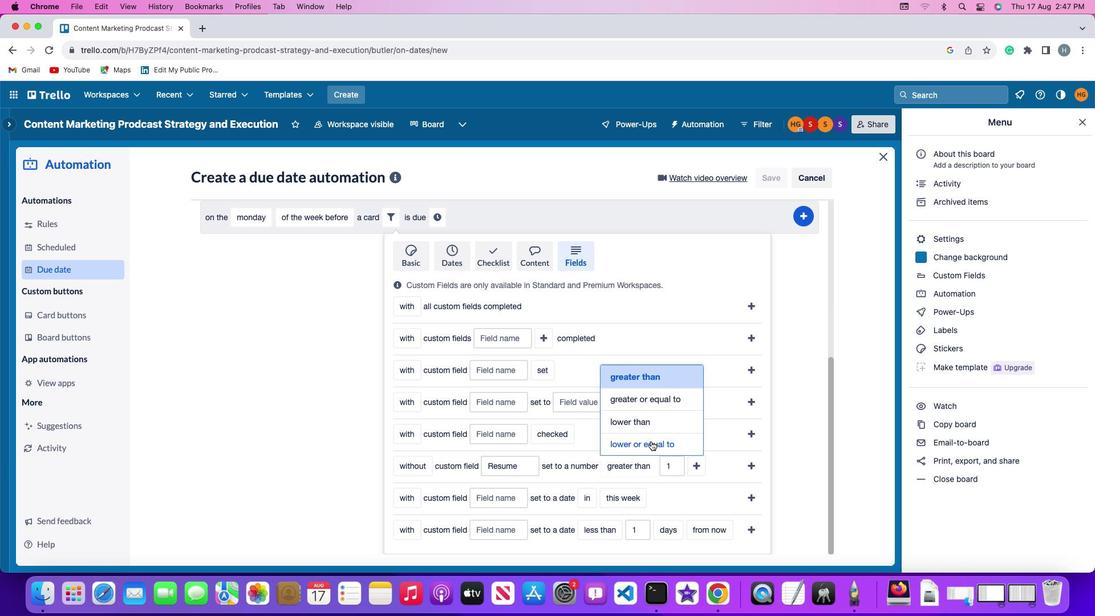 
Action: Mouse moved to (694, 467)
Screenshot: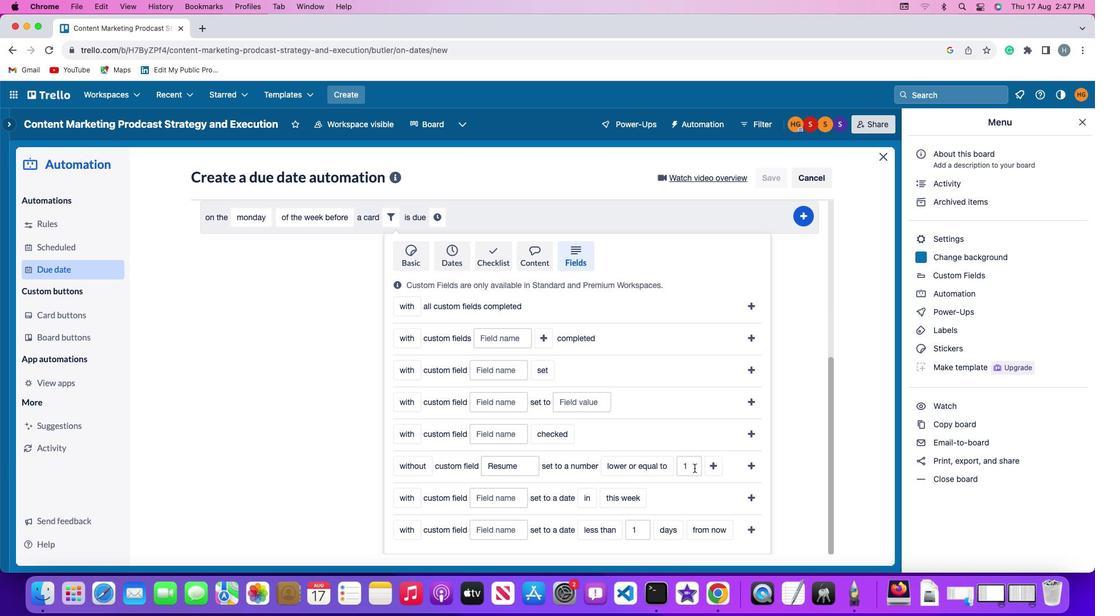 
Action: Mouse pressed left at (694, 467)
Screenshot: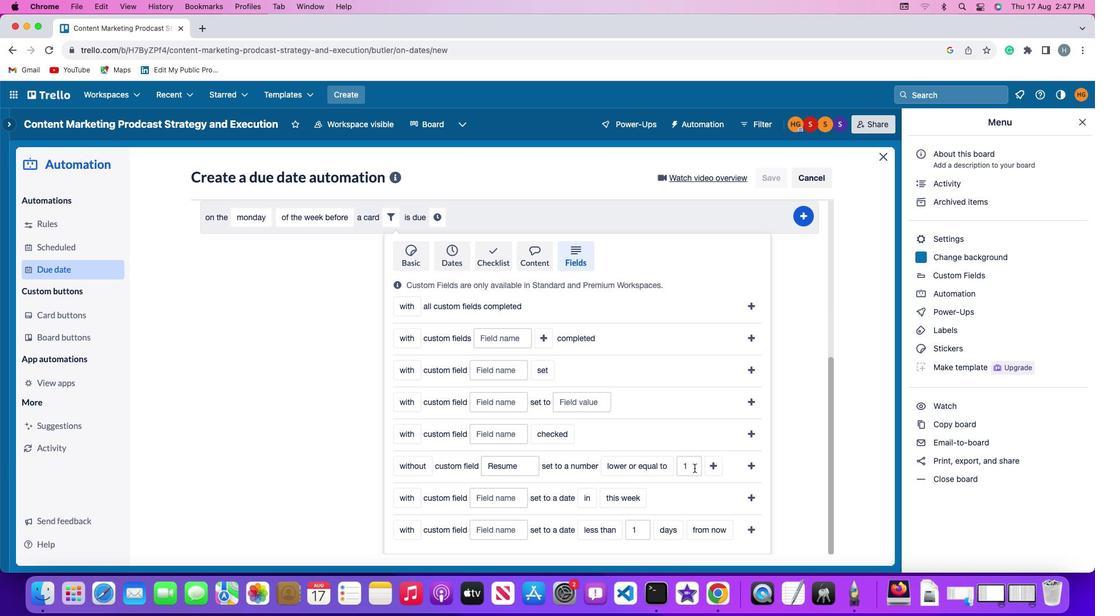 
Action: Key pressed Key.backspace'1'
Screenshot: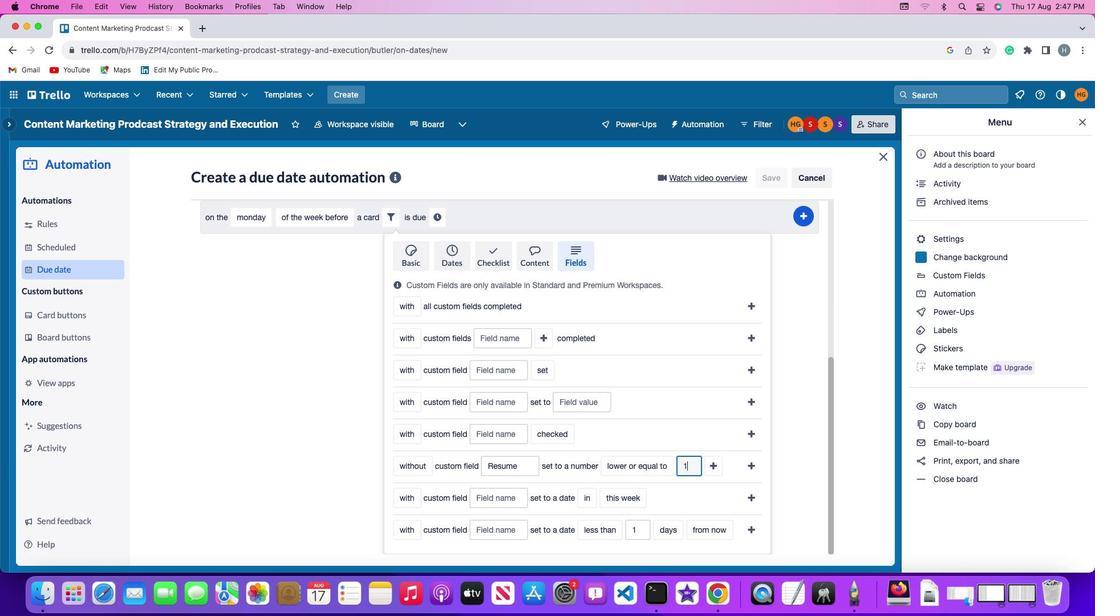 
Action: Mouse moved to (720, 468)
Screenshot: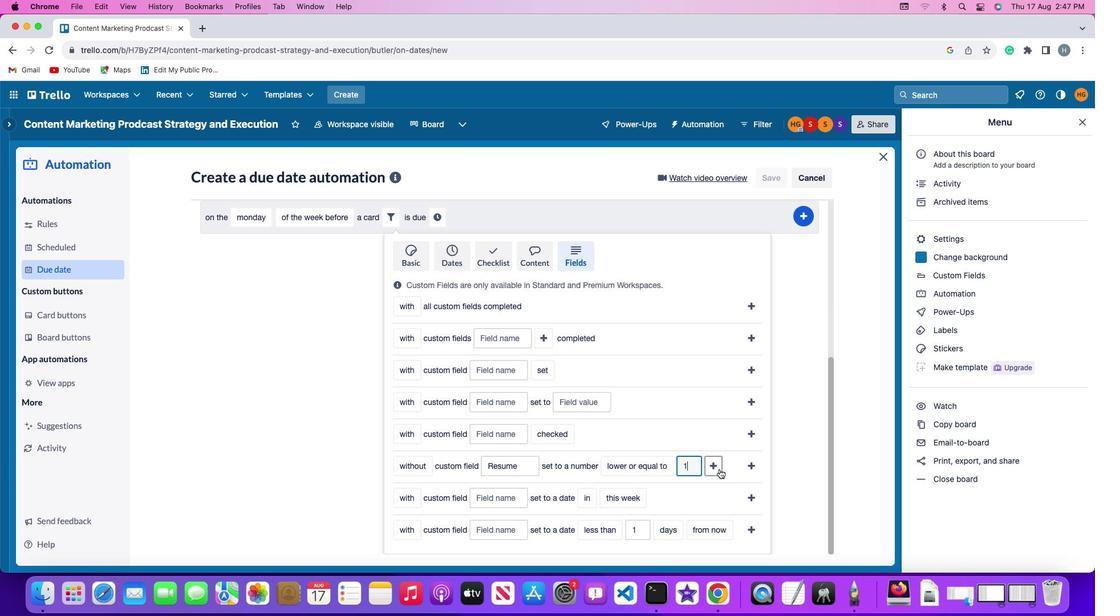 
Action: Mouse pressed left at (720, 468)
Screenshot: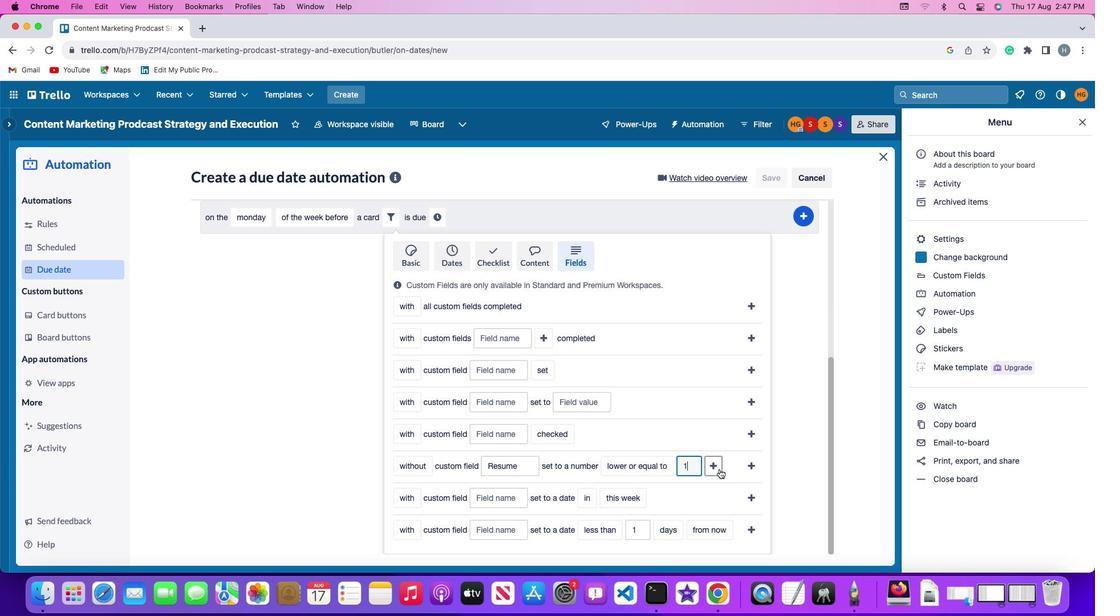 
Action: Mouse moved to (445, 490)
Screenshot: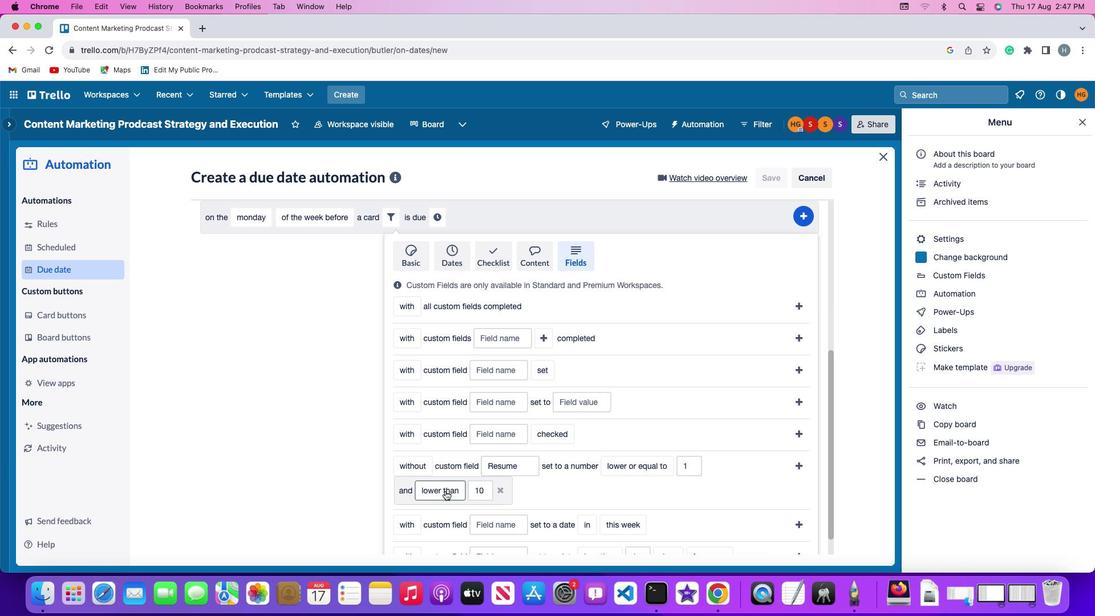 
Action: Mouse pressed left at (445, 490)
Screenshot: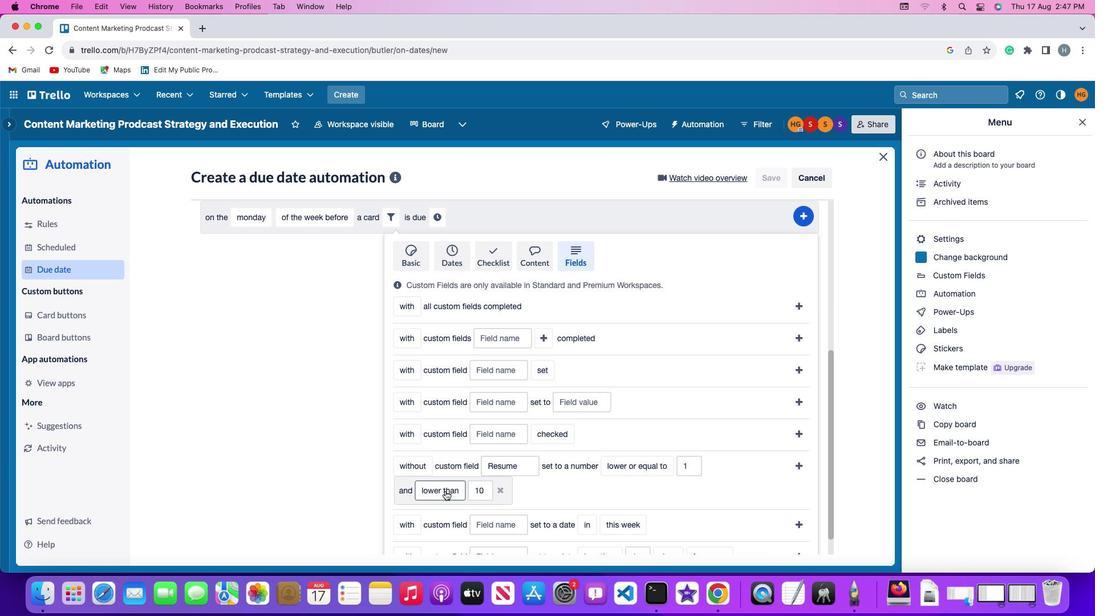 
Action: Mouse moved to (445, 449)
Screenshot: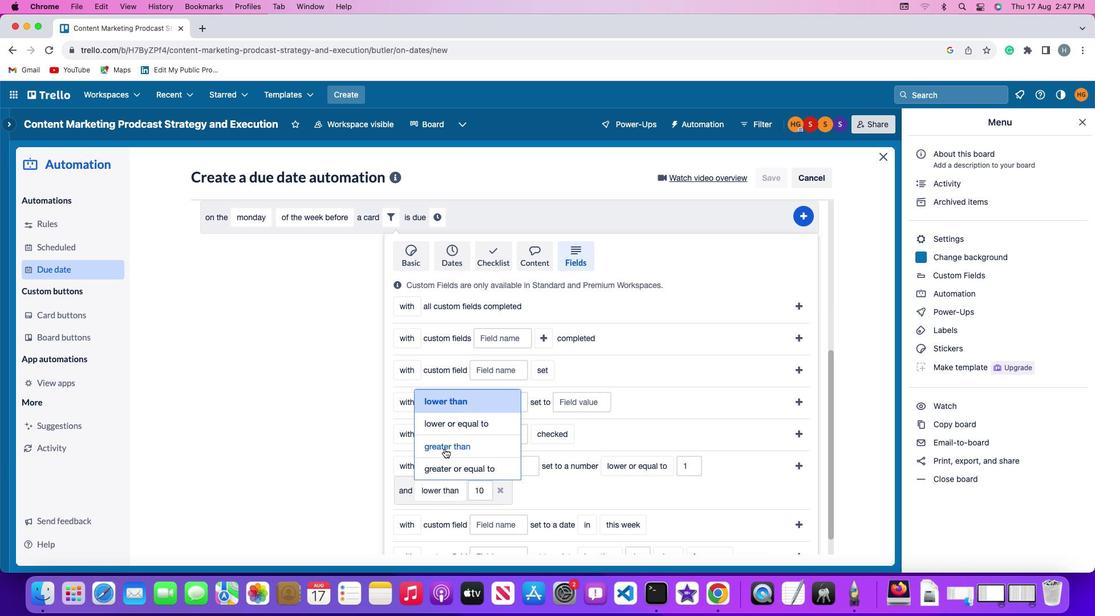 
Action: Mouse pressed left at (445, 449)
Screenshot: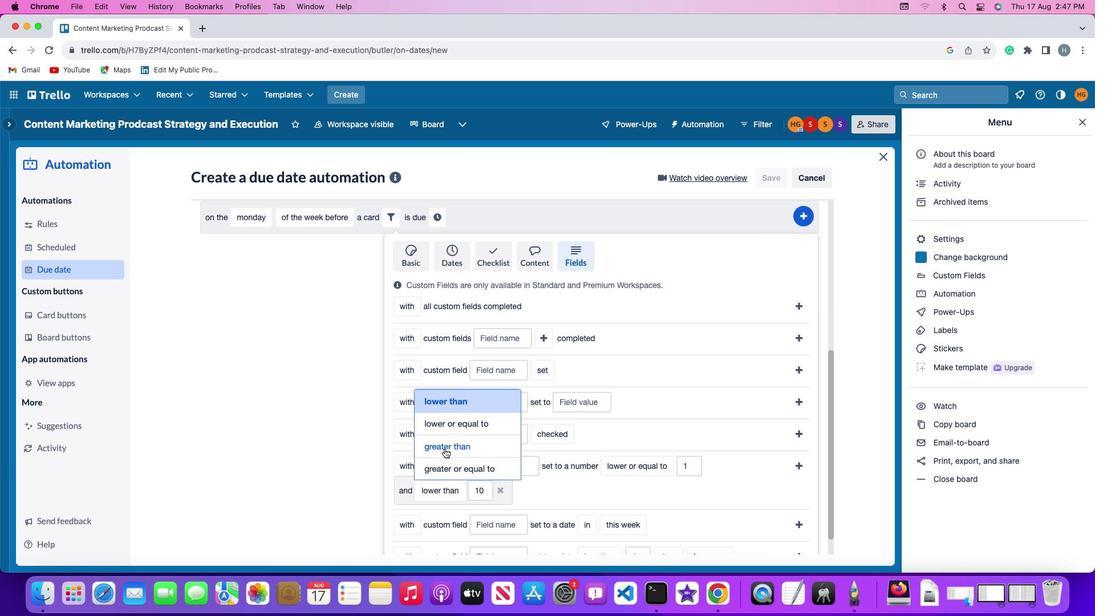 
Action: Mouse moved to (495, 490)
Screenshot: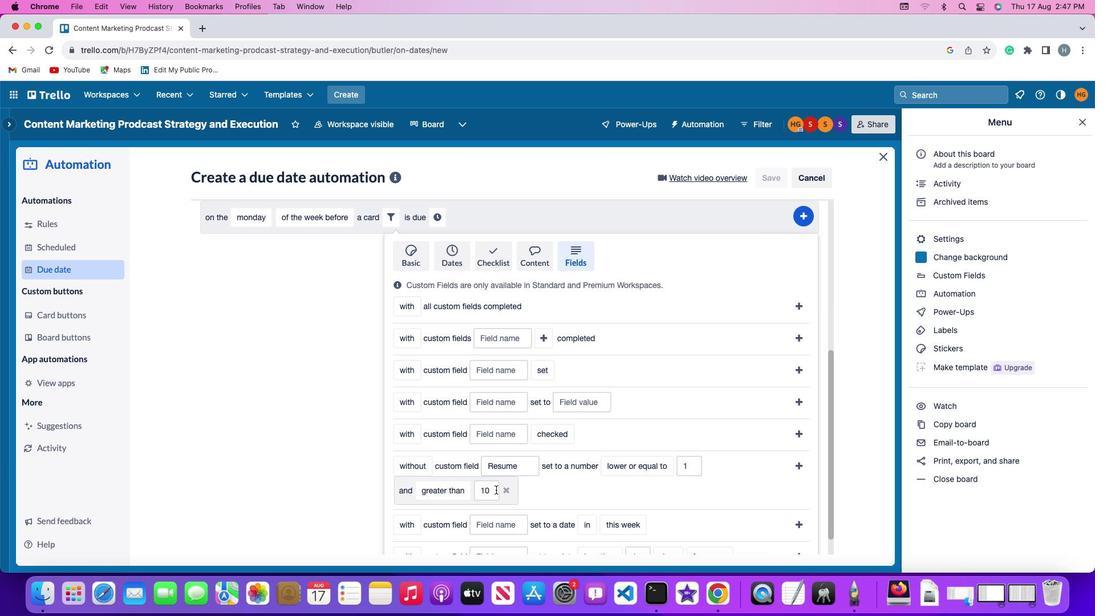 
Action: Mouse pressed left at (495, 490)
Screenshot: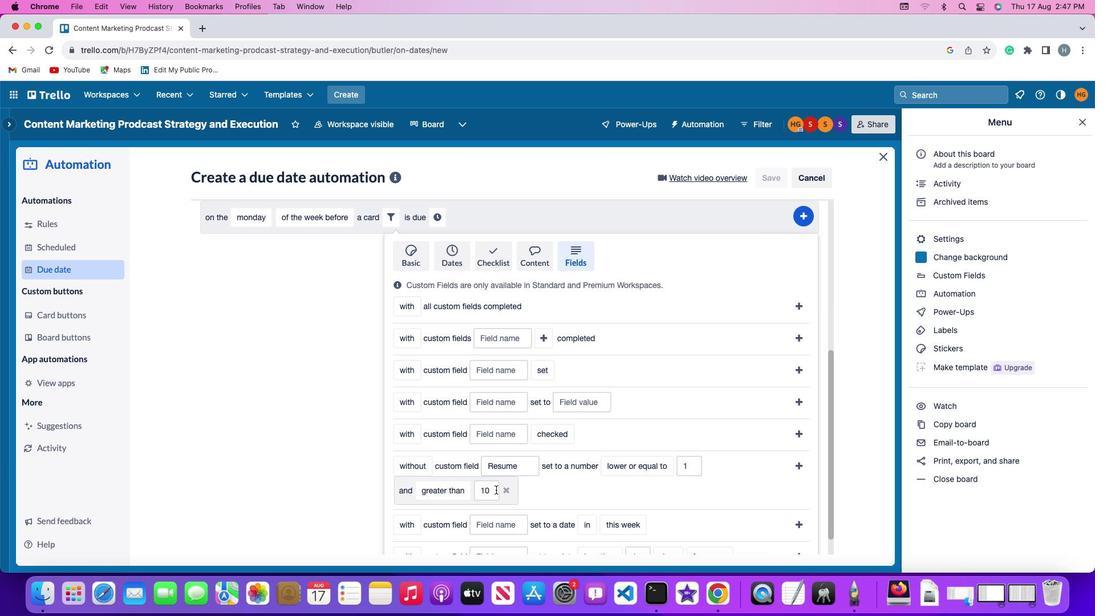 
Action: Mouse moved to (496, 490)
Screenshot: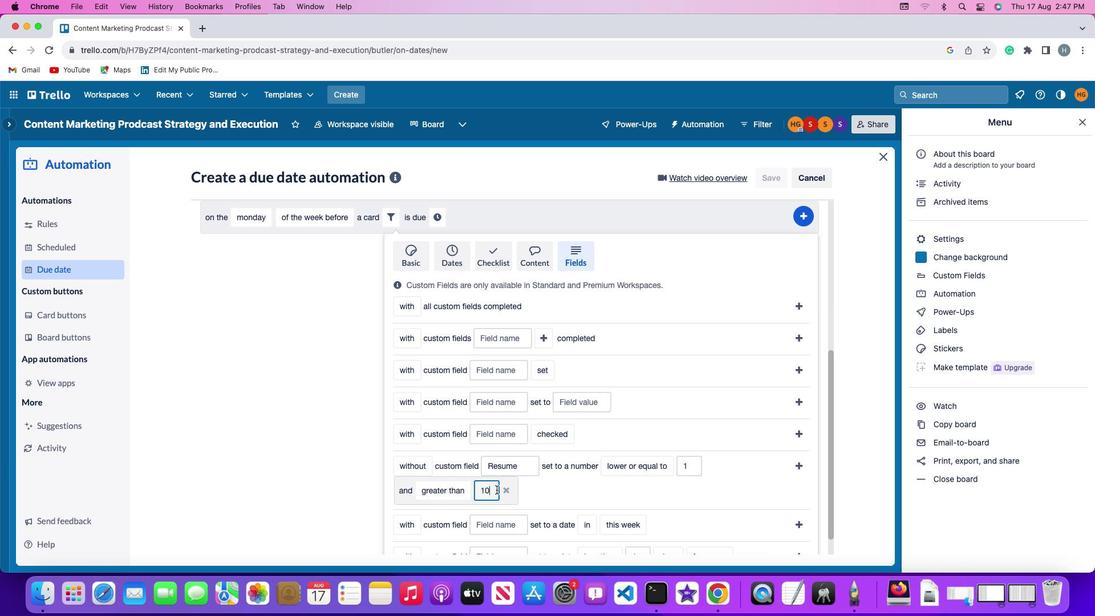 
Action: Key pressed Key.backspaceKey.backspace'1'
Screenshot: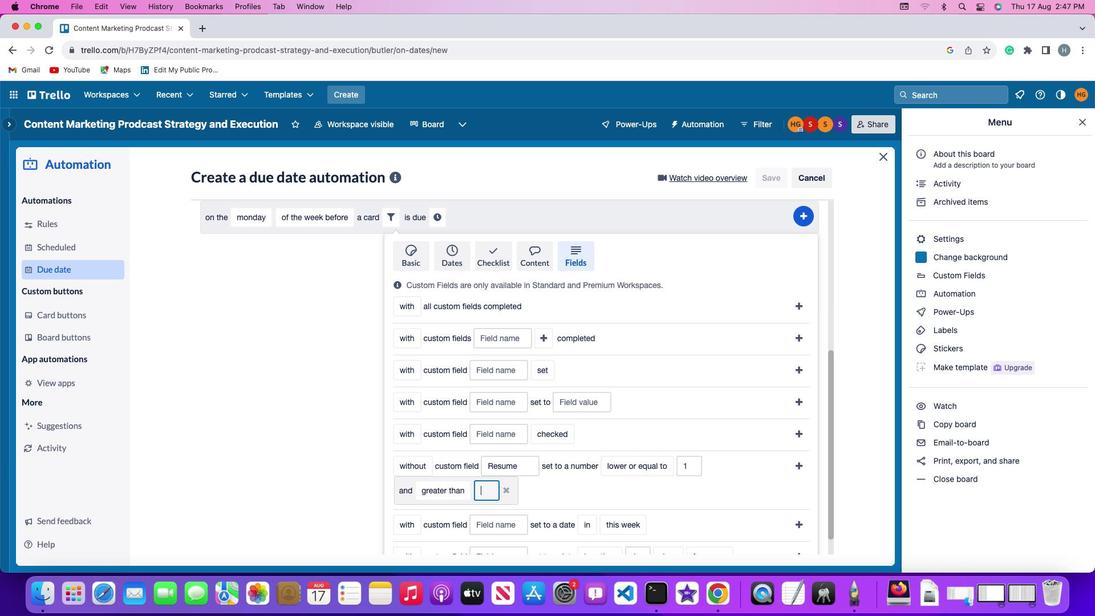 
Action: Mouse moved to (496, 489)
Screenshot: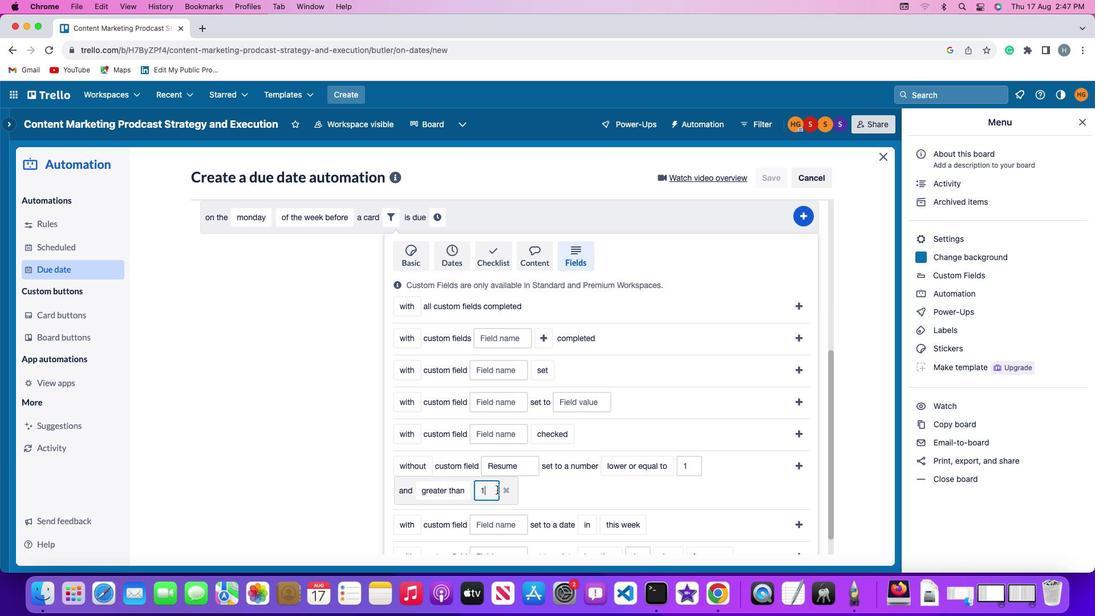 
Action: Key pressed '0'
Screenshot: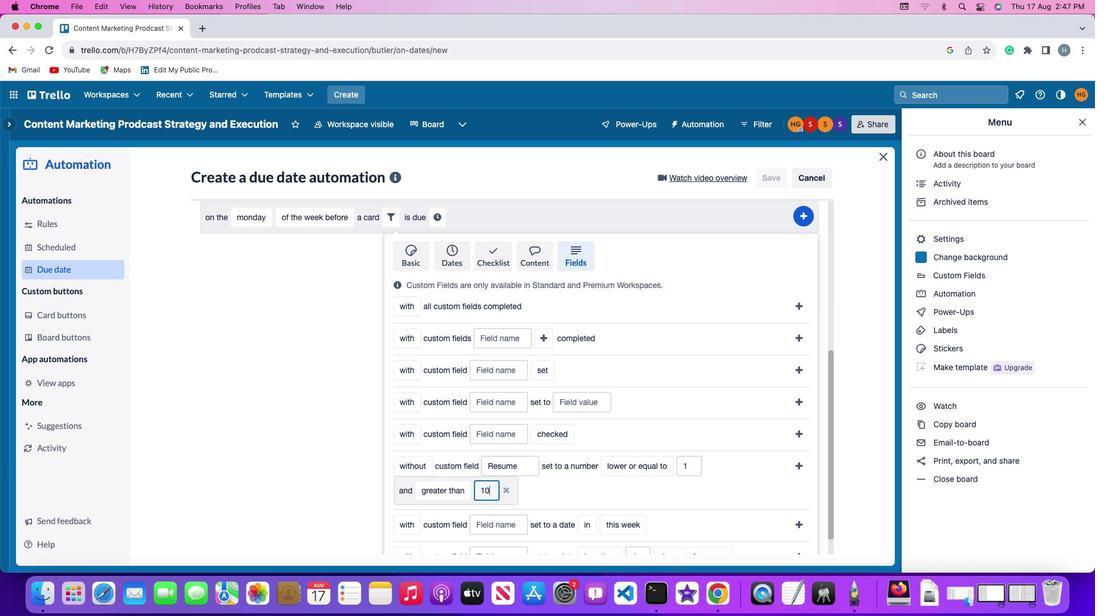 
Action: Mouse moved to (798, 463)
Screenshot: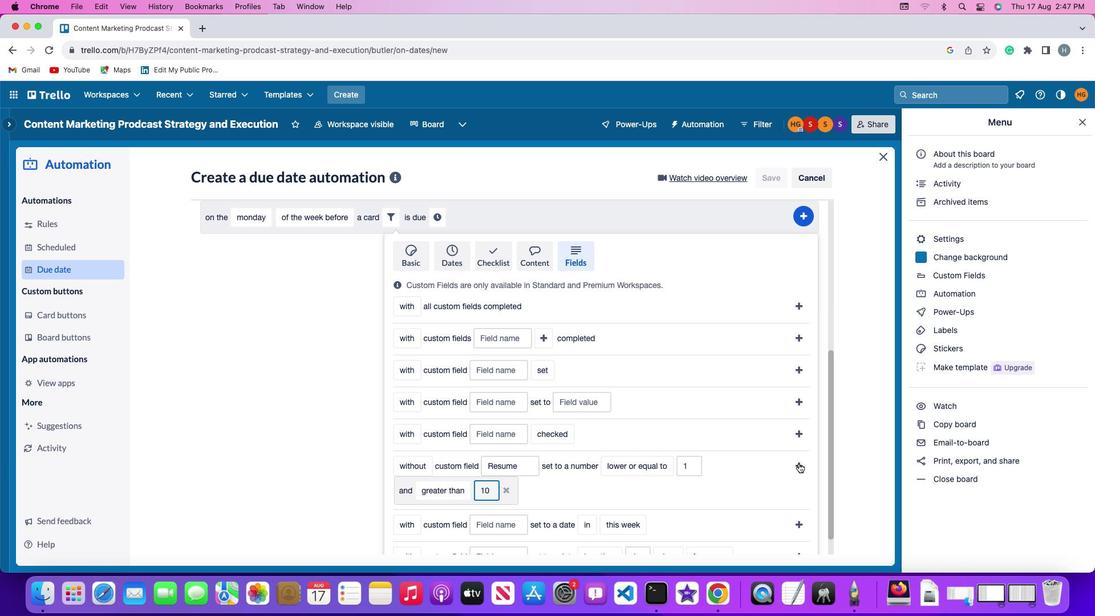 
Action: Mouse pressed left at (798, 463)
Screenshot: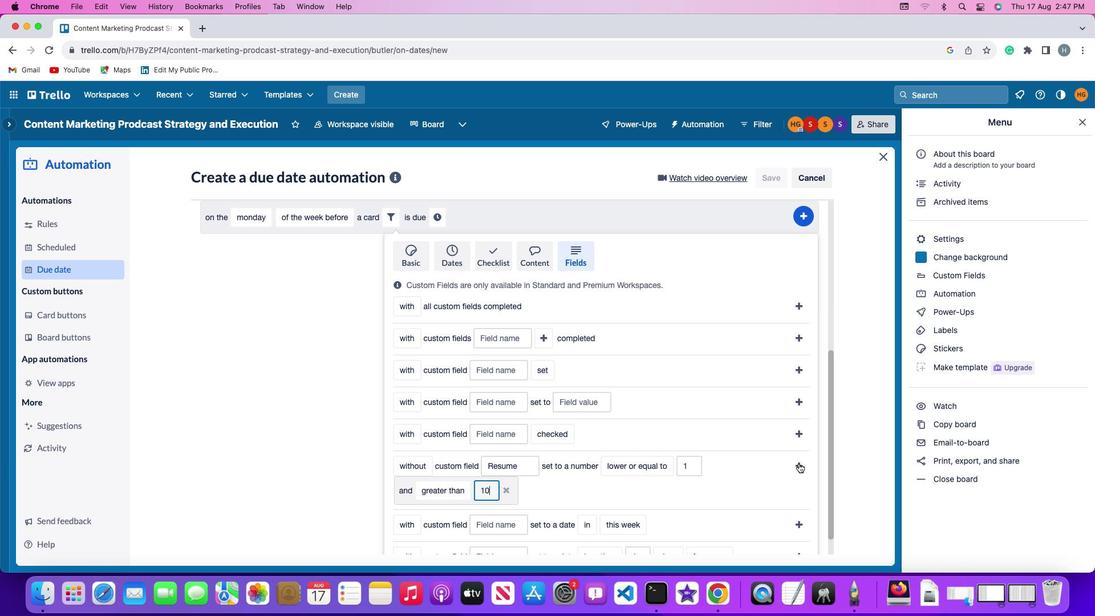 
Action: Mouse moved to (774, 496)
Screenshot: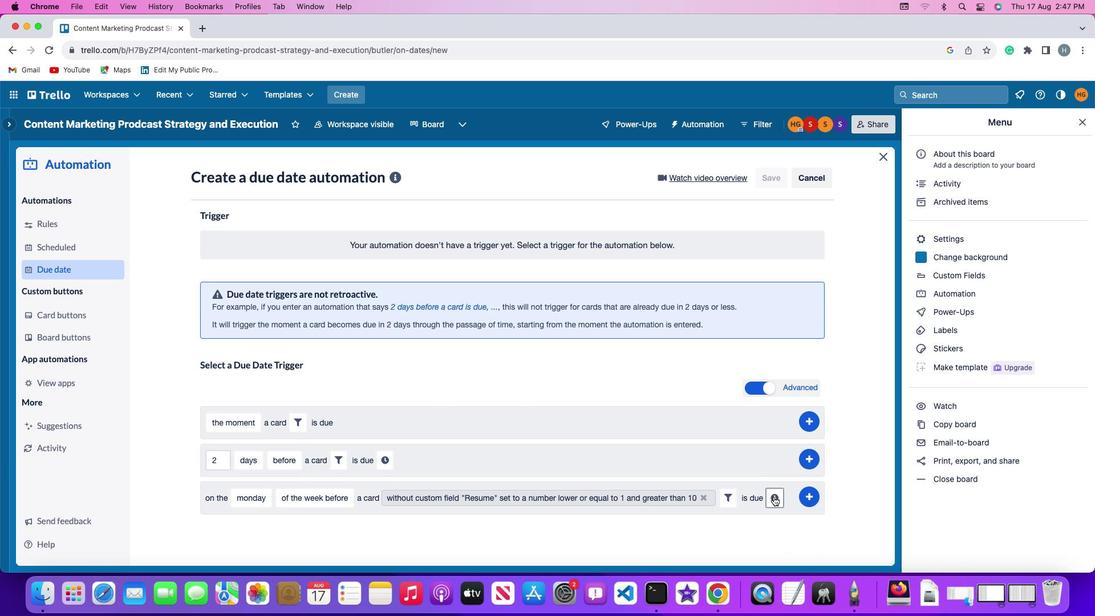 
Action: Mouse pressed left at (774, 496)
Screenshot: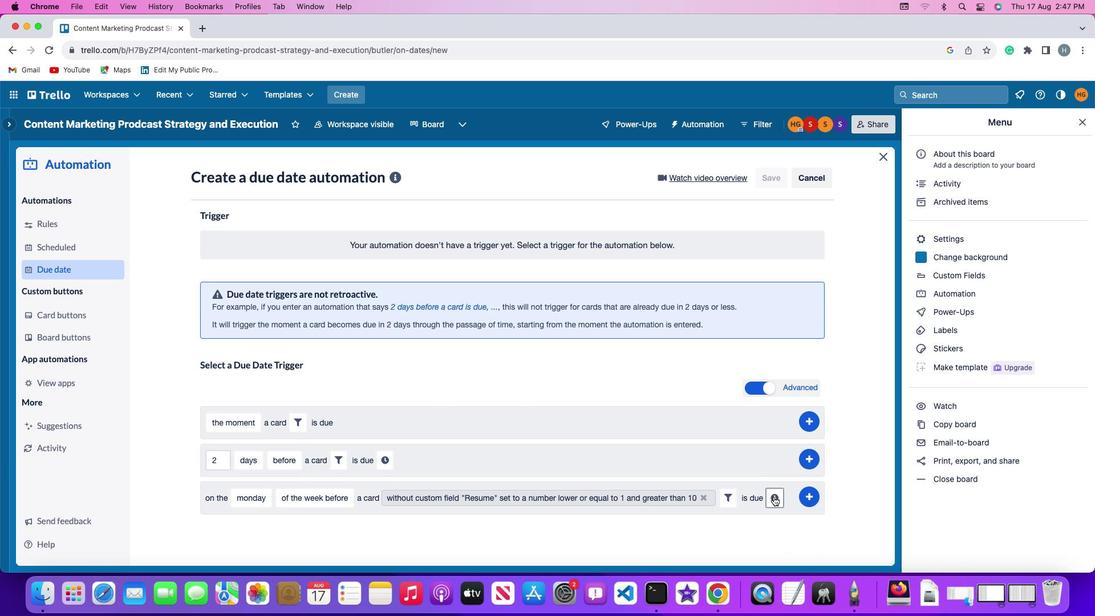 
Action: Mouse moved to (235, 523)
Screenshot: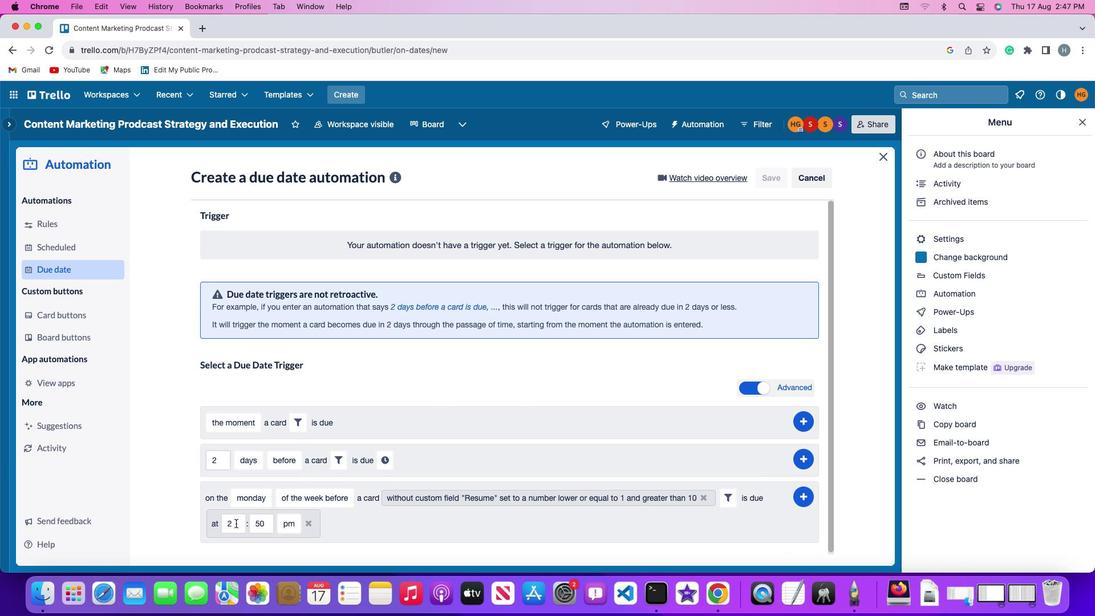 
Action: Mouse pressed left at (235, 523)
Screenshot: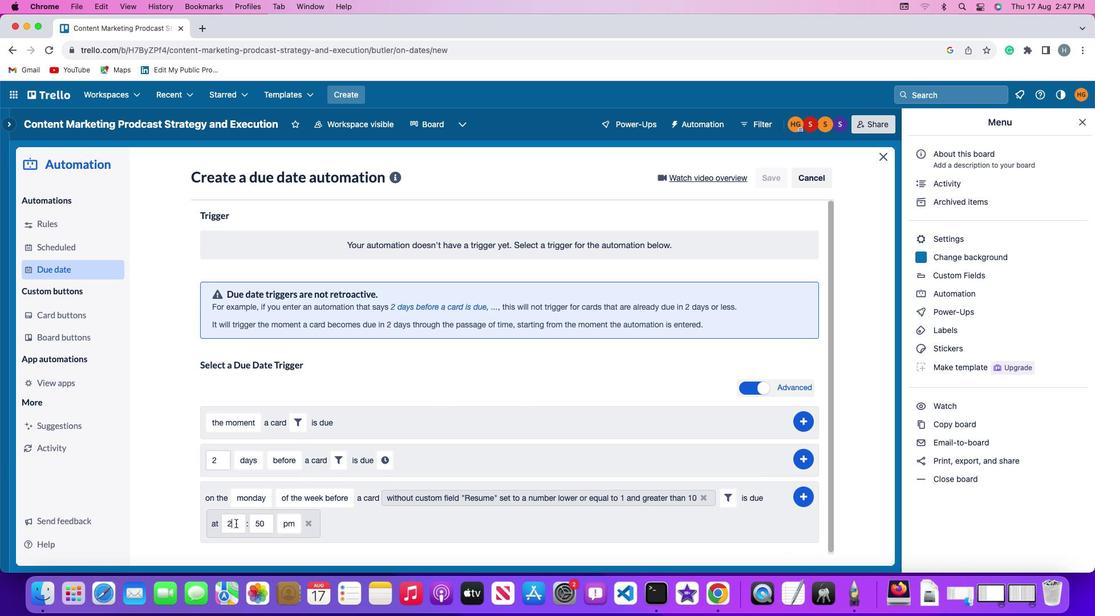 
Action: Mouse moved to (236, 523)
Screenshot: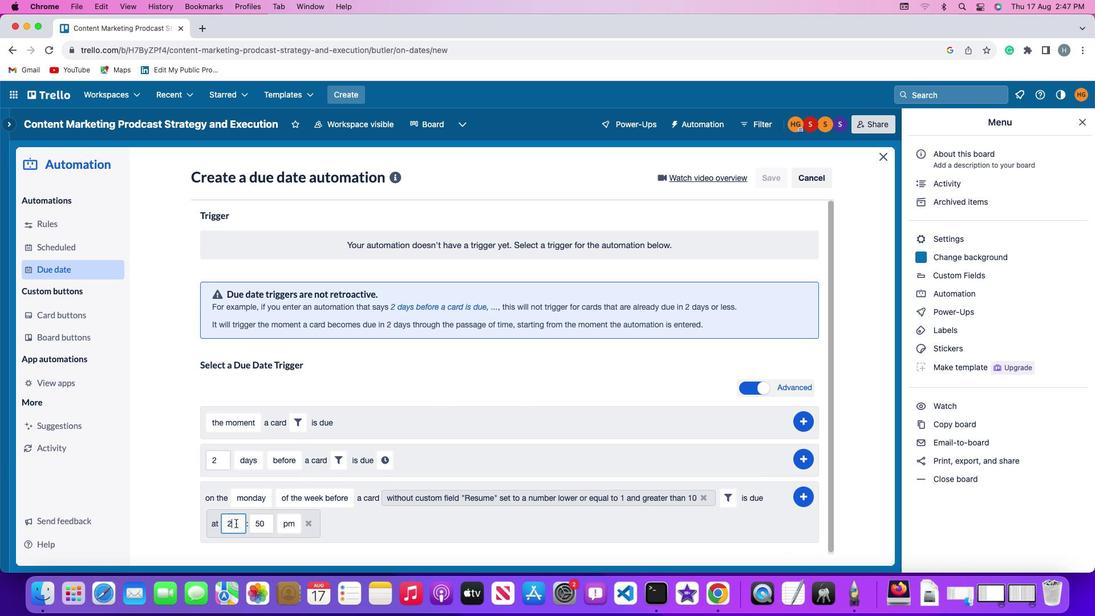 
Action: Key pressed Key.backspace'1''1'
Screenshot: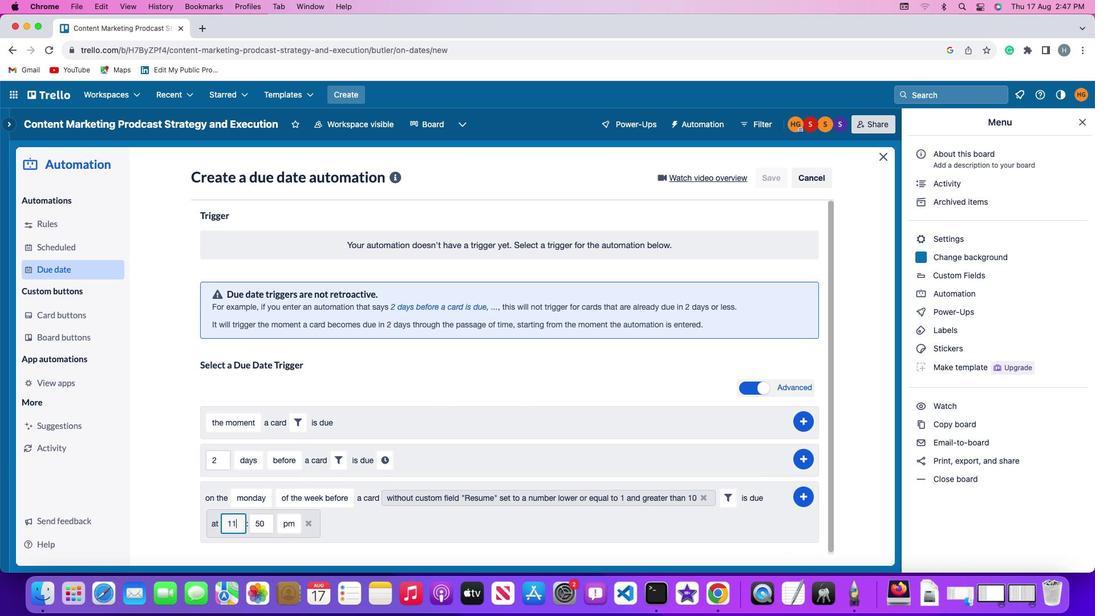 
Action: Mouse moved to (271, 523)
Screenshot: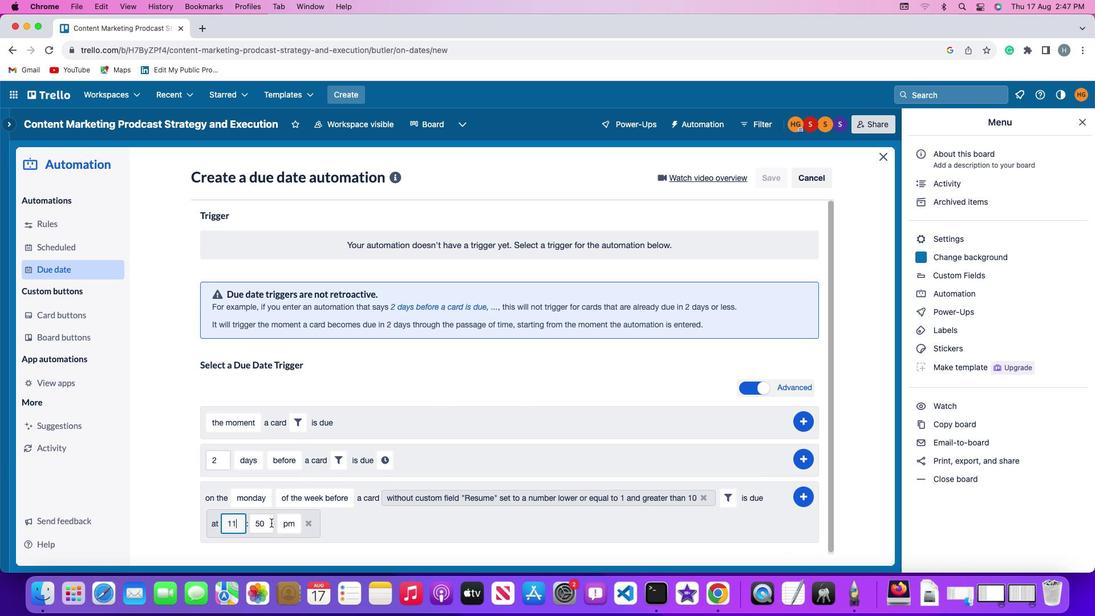 
Action: Mouse pressed left at (271, 523)
Screenshot: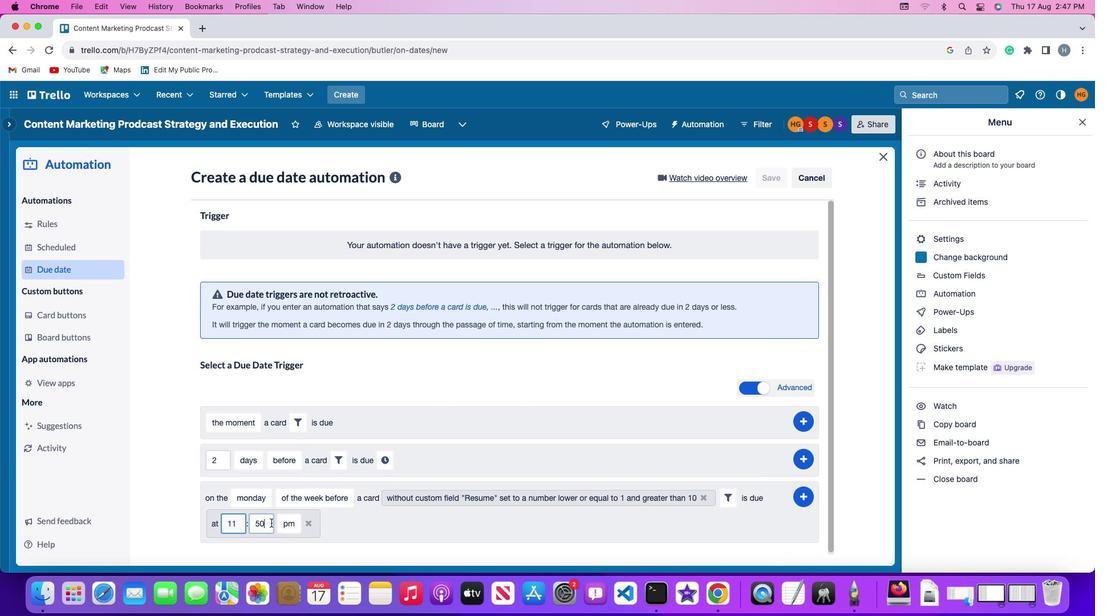 
Action: Key pressed Key.backspaceKey.backspace'0''0'
Screenshot: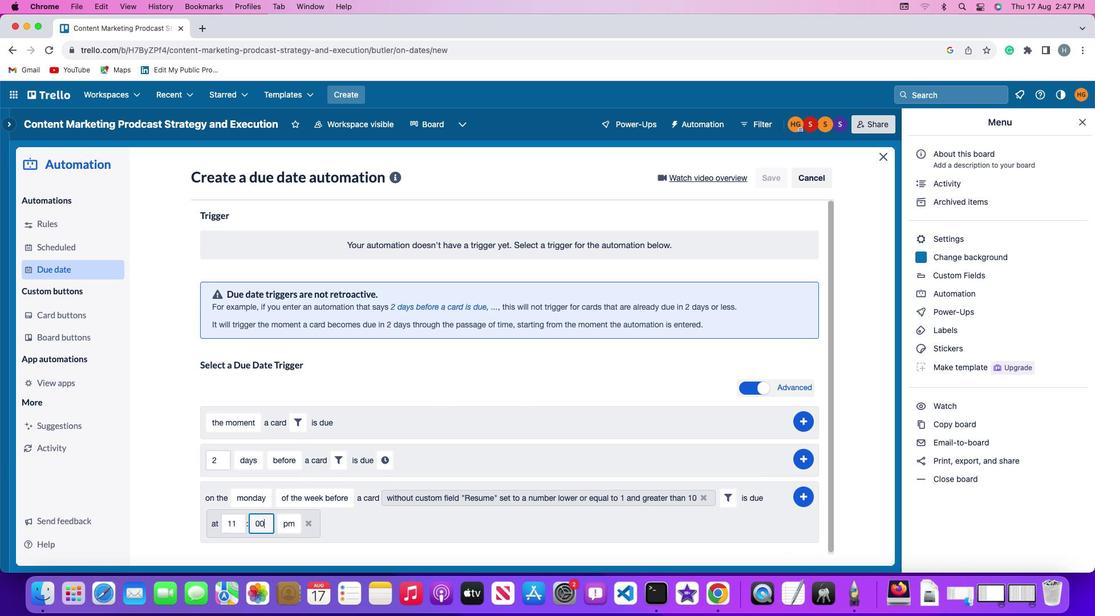 
Action: Mouse moved to (282, 520)
Screenshot: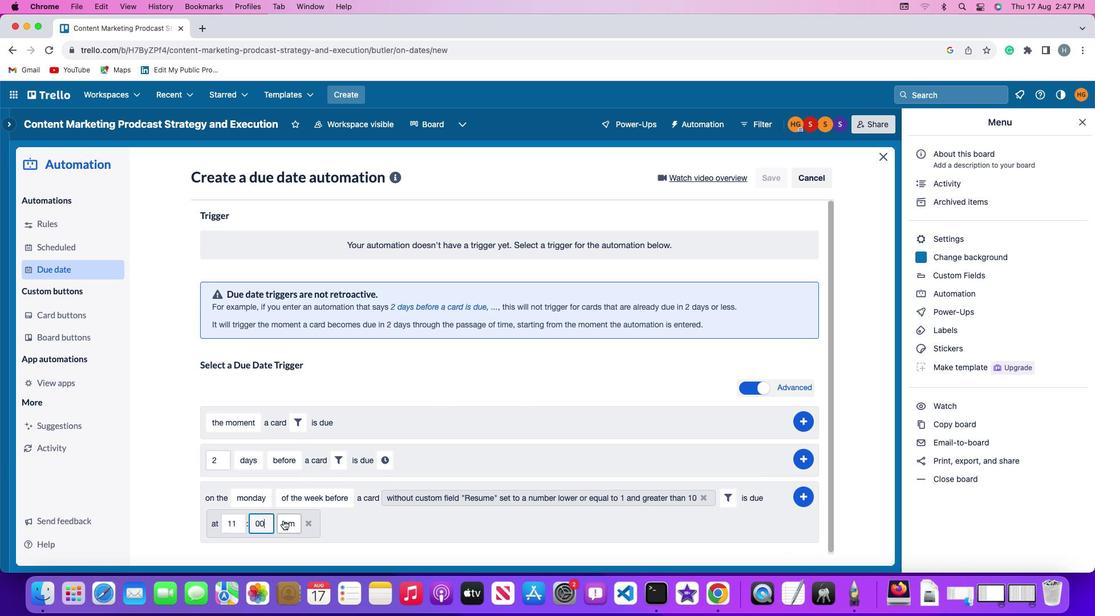 
Action: Mouse pressed left at (282, 520)
Screenshot: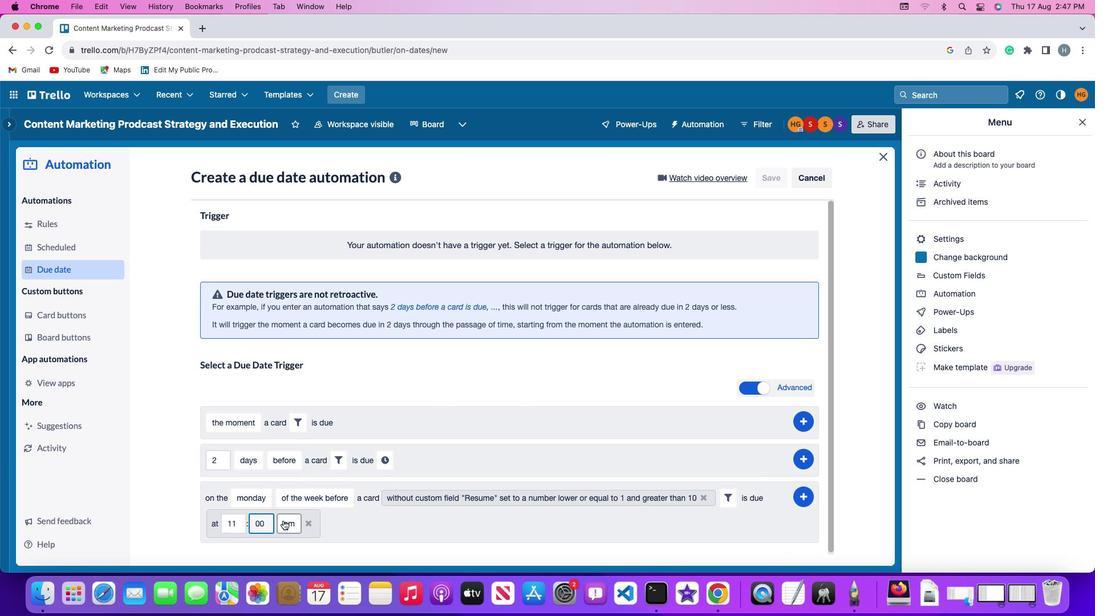 
Action: Mouse moved to (289, 480)
Screenshot: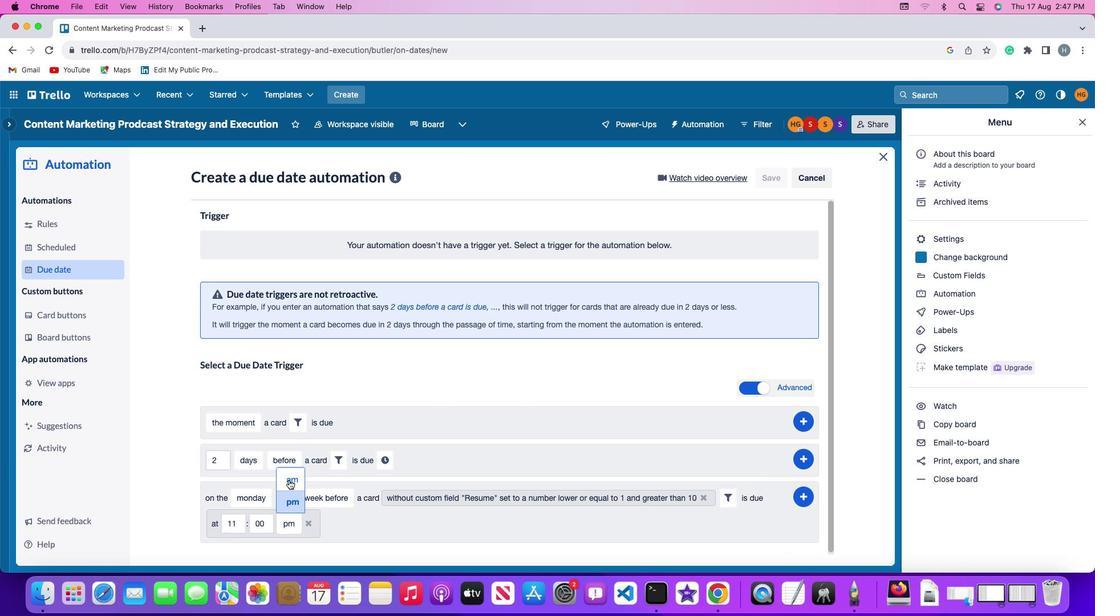
Action: Mouse pressed left at (289, 480)
Screenshot: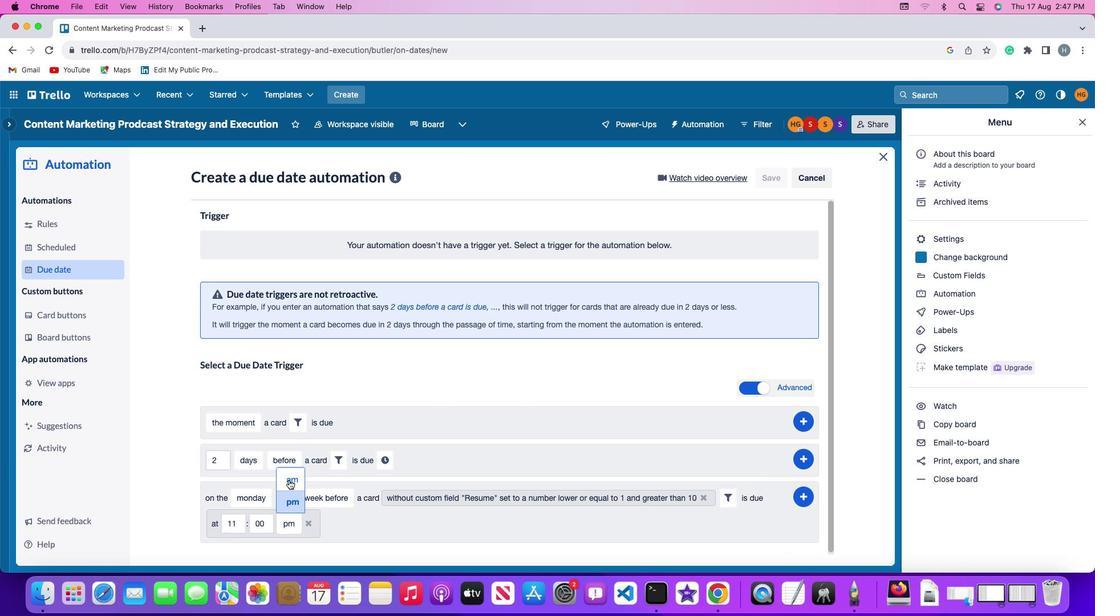 
Action: Mouse moved to (800, 493)
Screenshot: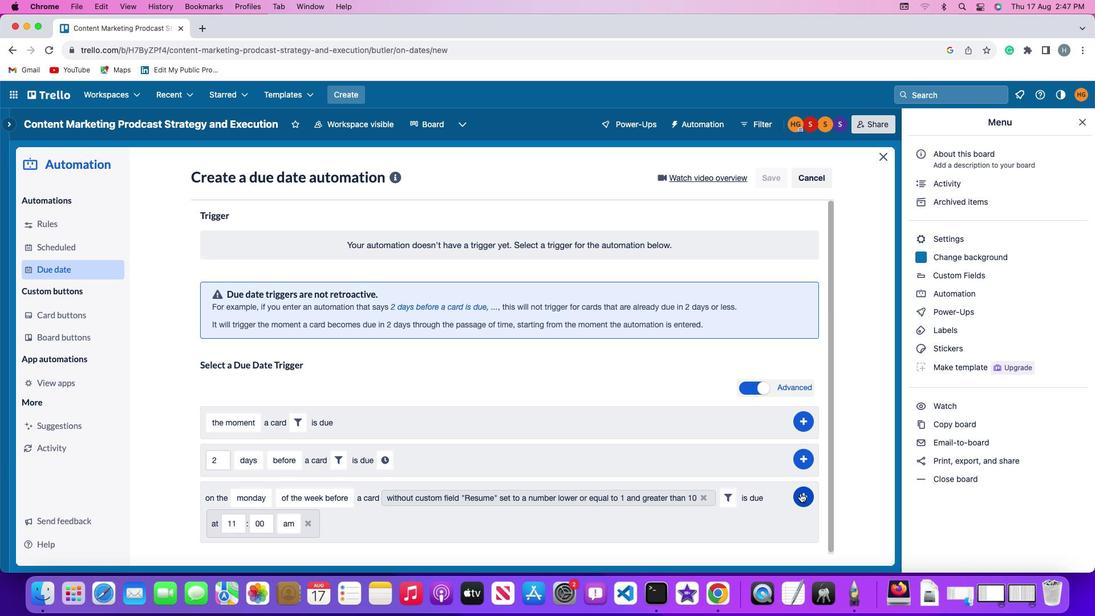 
Action: Mouse pressed left at (800, 493)
Screenshot: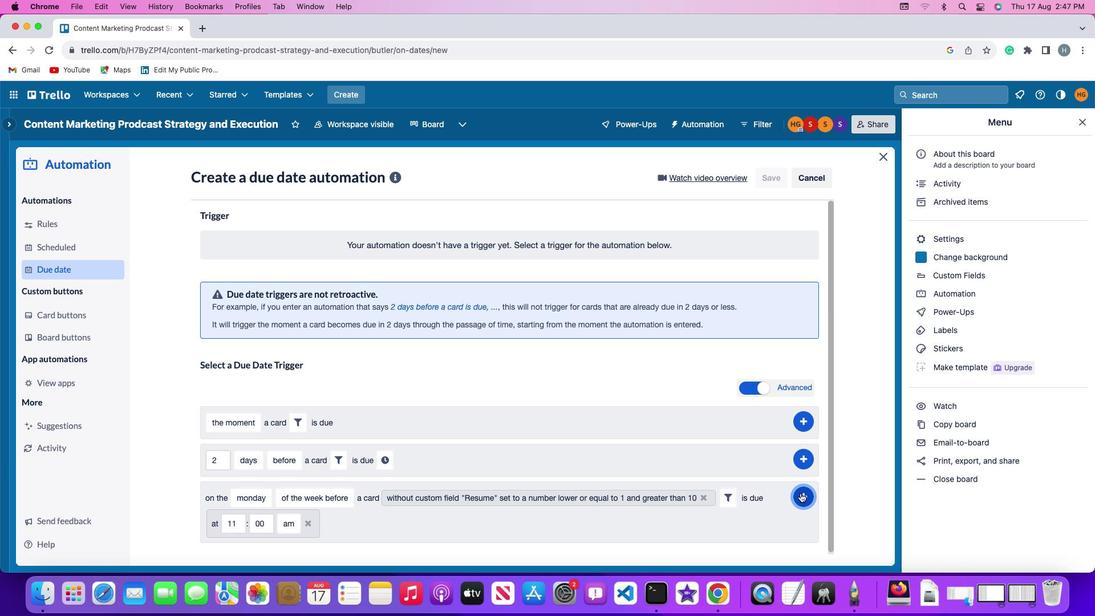 
Action: Mouse moved to (839, 432)
Screenshot: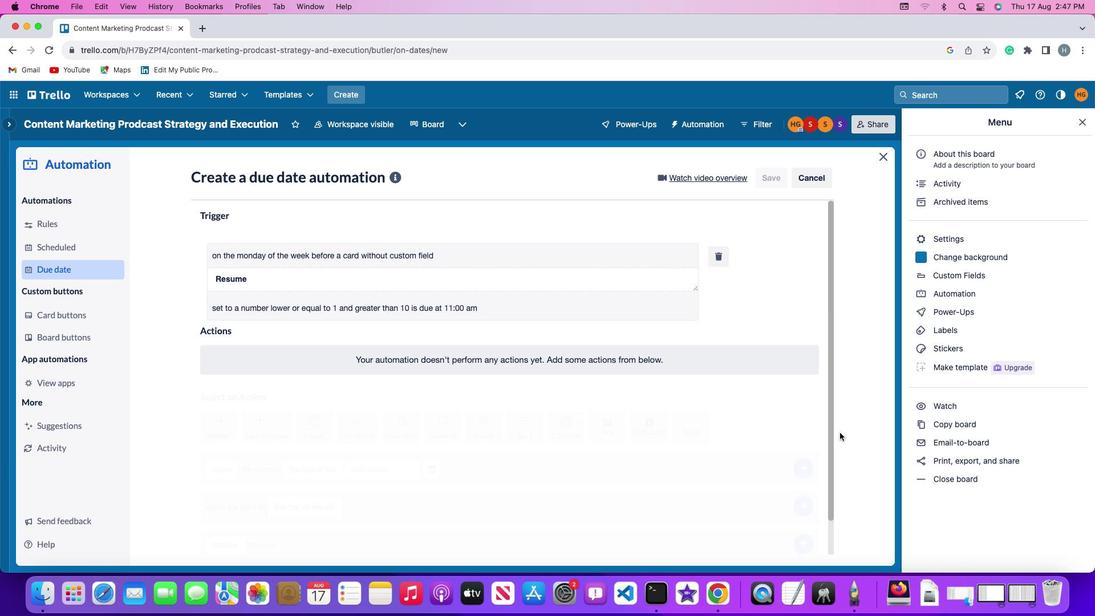 
